 Task: Look for products in the category "Amino Acids" from Irwin Naturals only.
Action: Mouse moved to (331, 140)
Screenshot: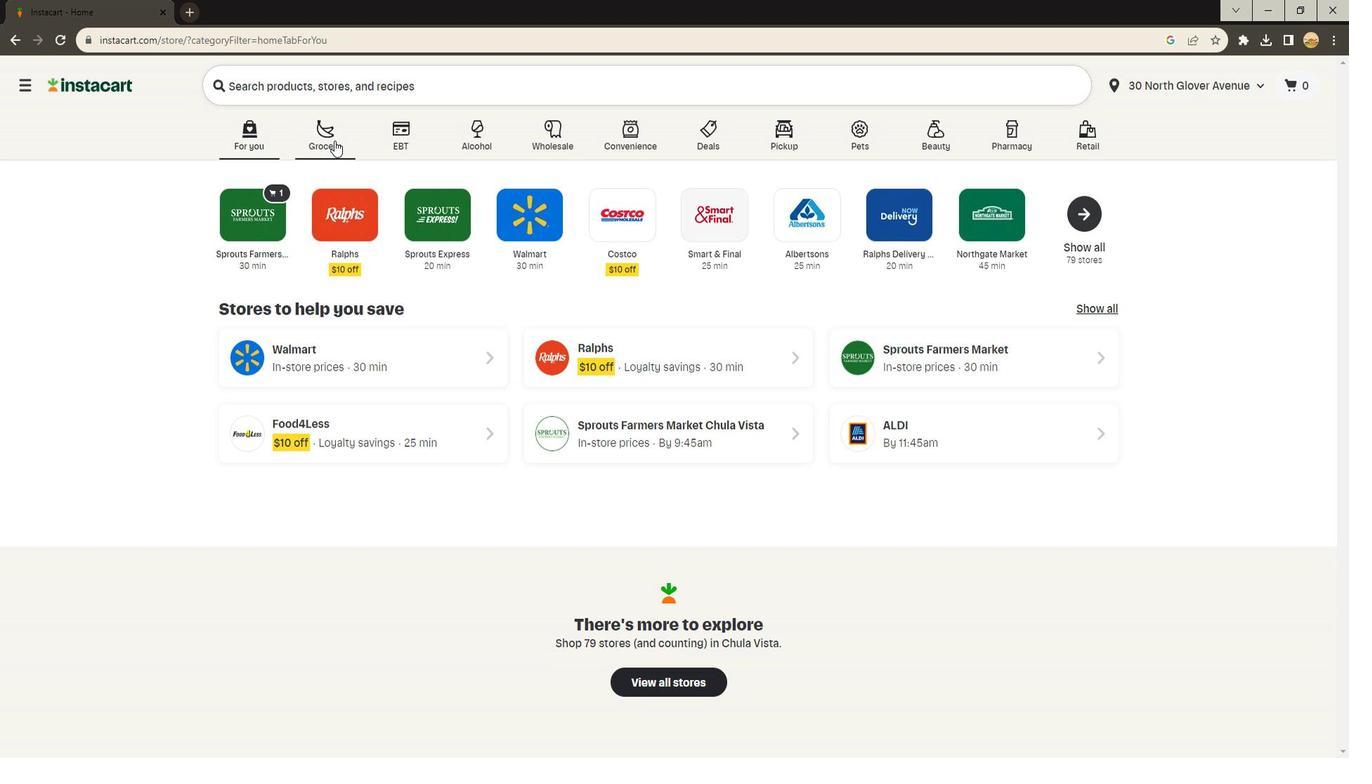 
Action: Mouse pressed left at (331, 140)
Screenshot: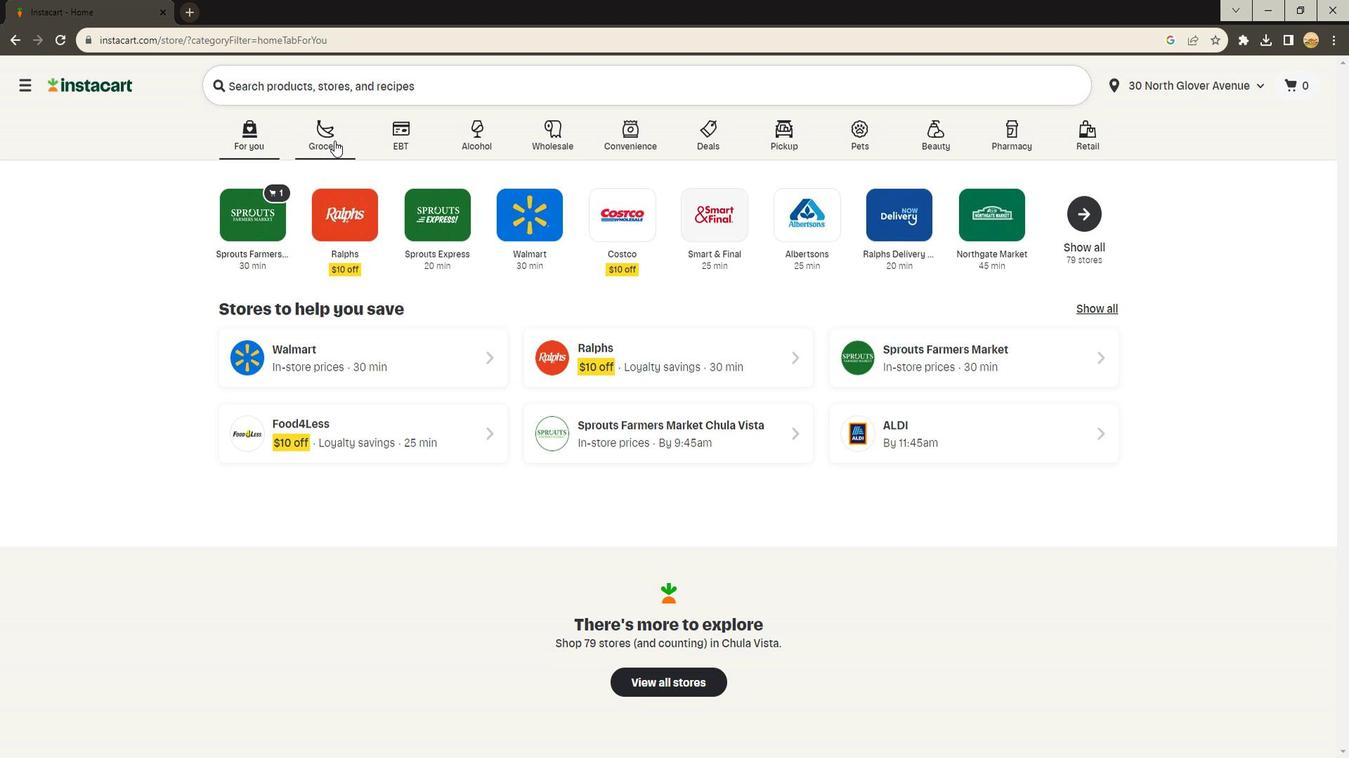 
Action: Mouse moved to (342, 382)
Screenshot: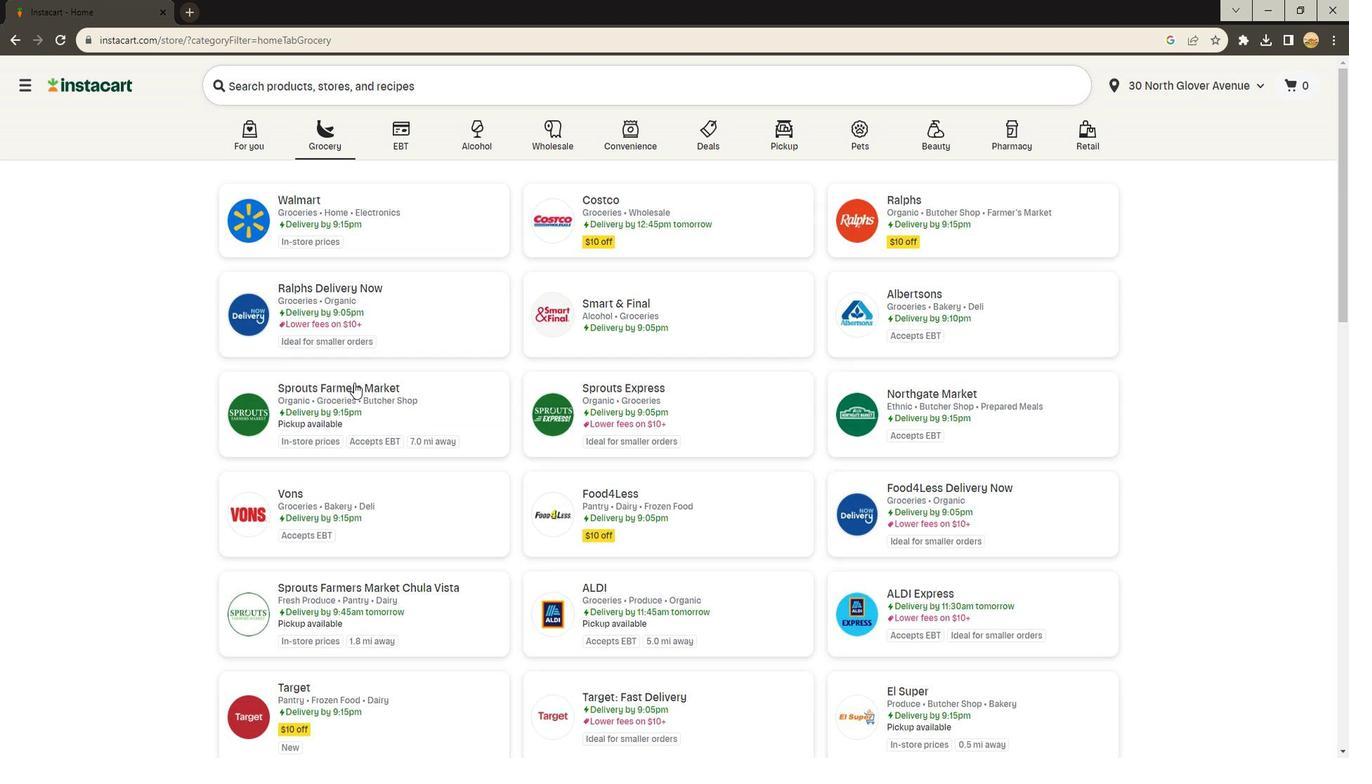 
Action: Mouse pressed left at (342, 382)
Screenshot: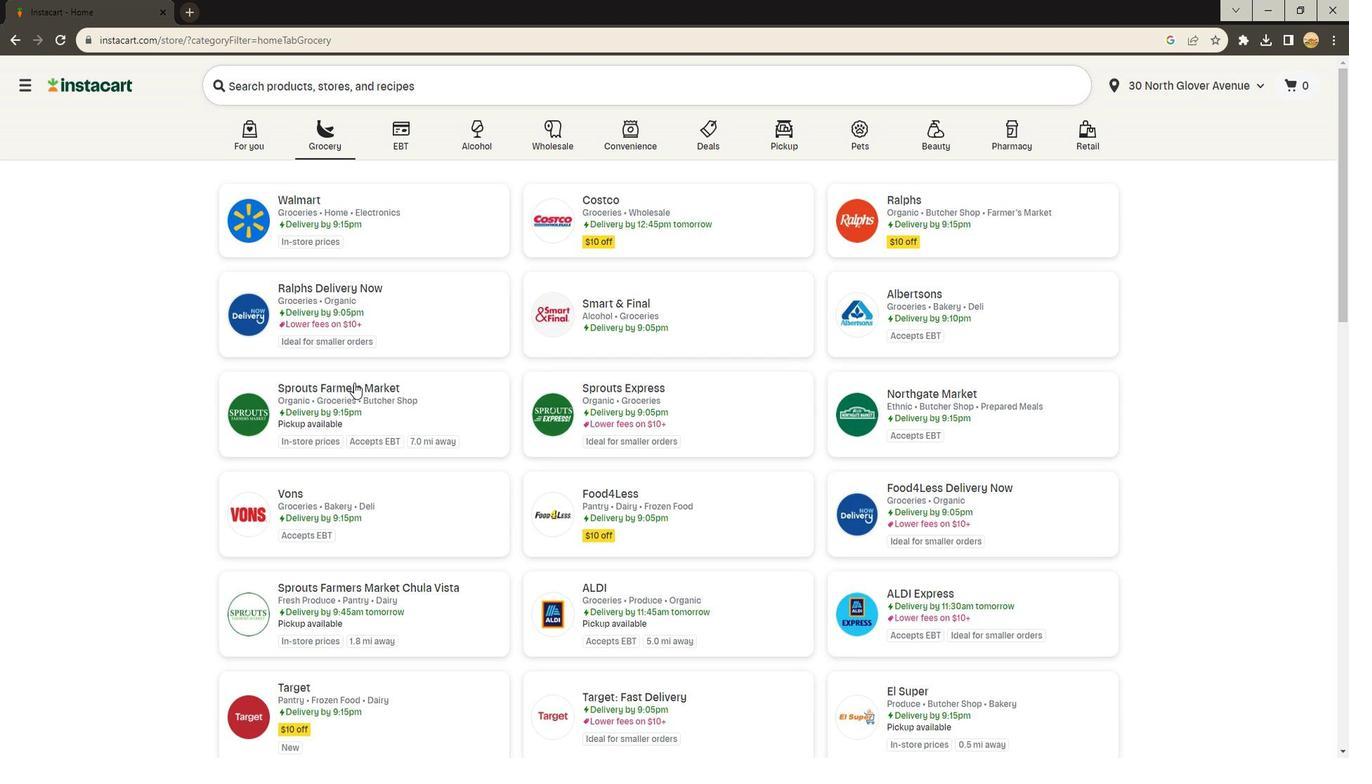 
Action: Mouse moved to (219, 397)
Screenshot: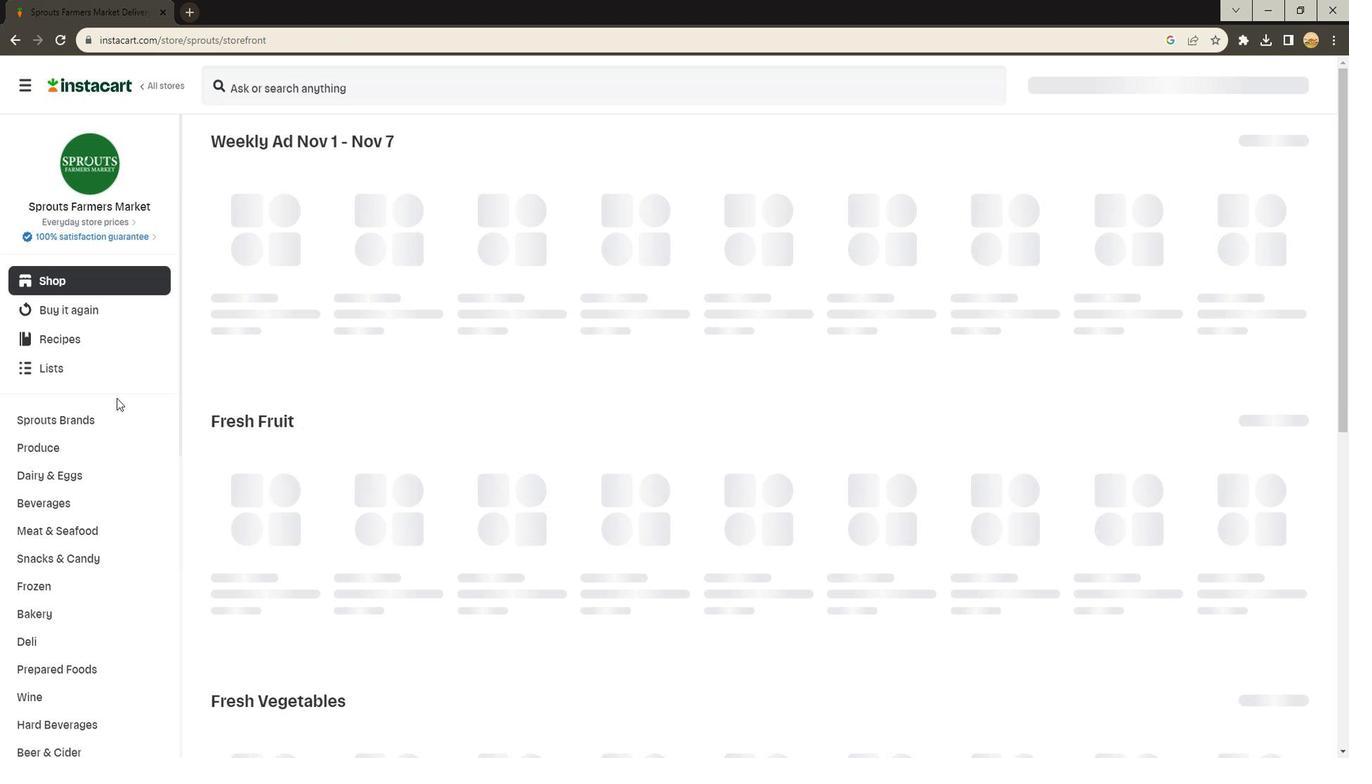 
Action: Mouse scrolled (219, 397) with delta (0, 0)
Screenshot: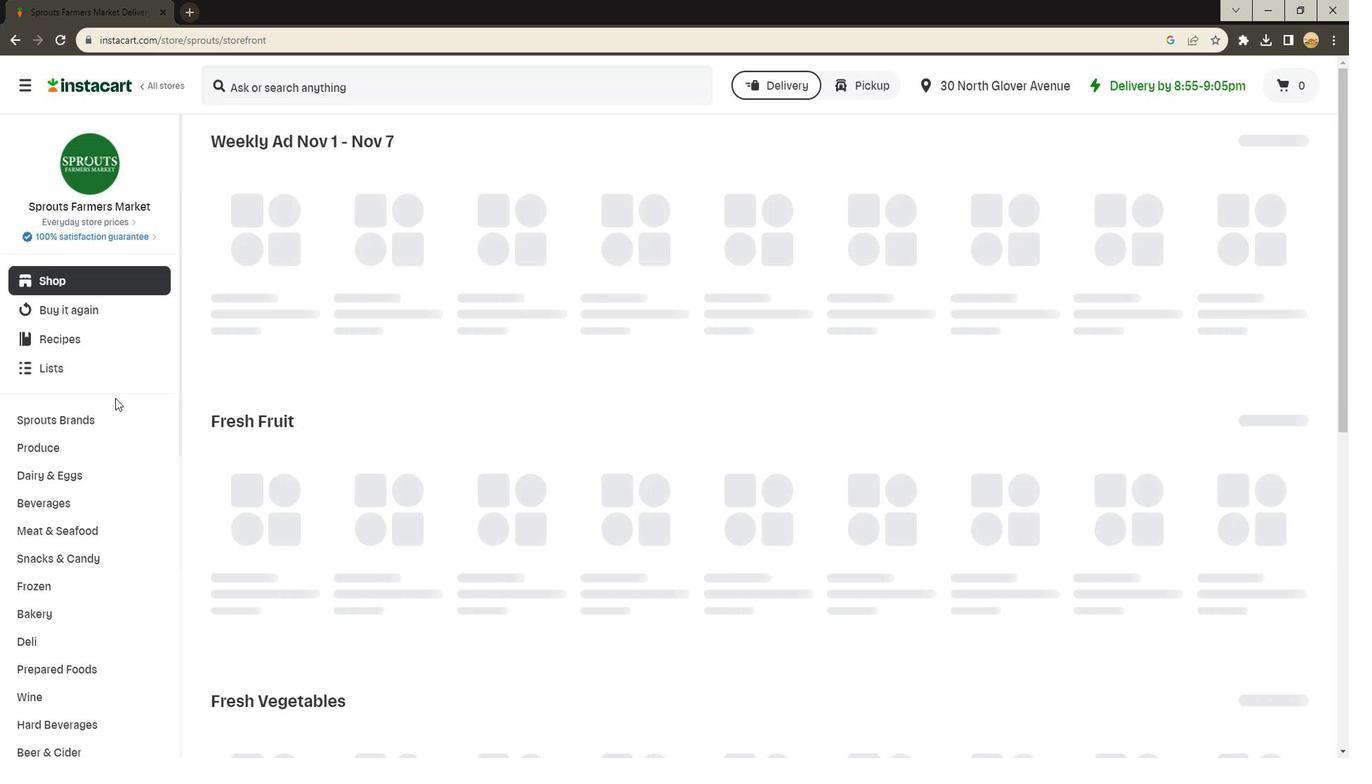 
Action: Mouse scrolled (219, 397) with delta (0, 0)
Screenshot: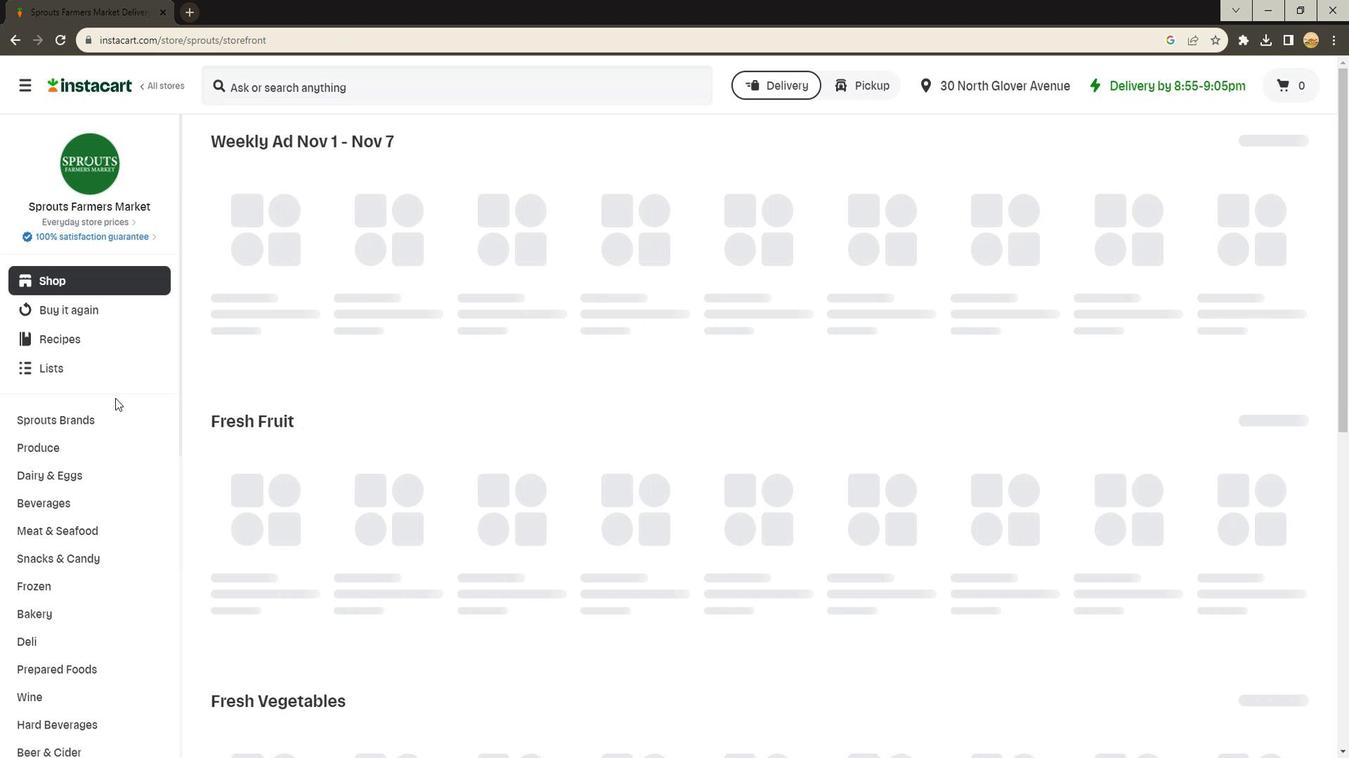 
Action: Mouse scrolled (219, 397) with delta (0, 0)
Screenshot: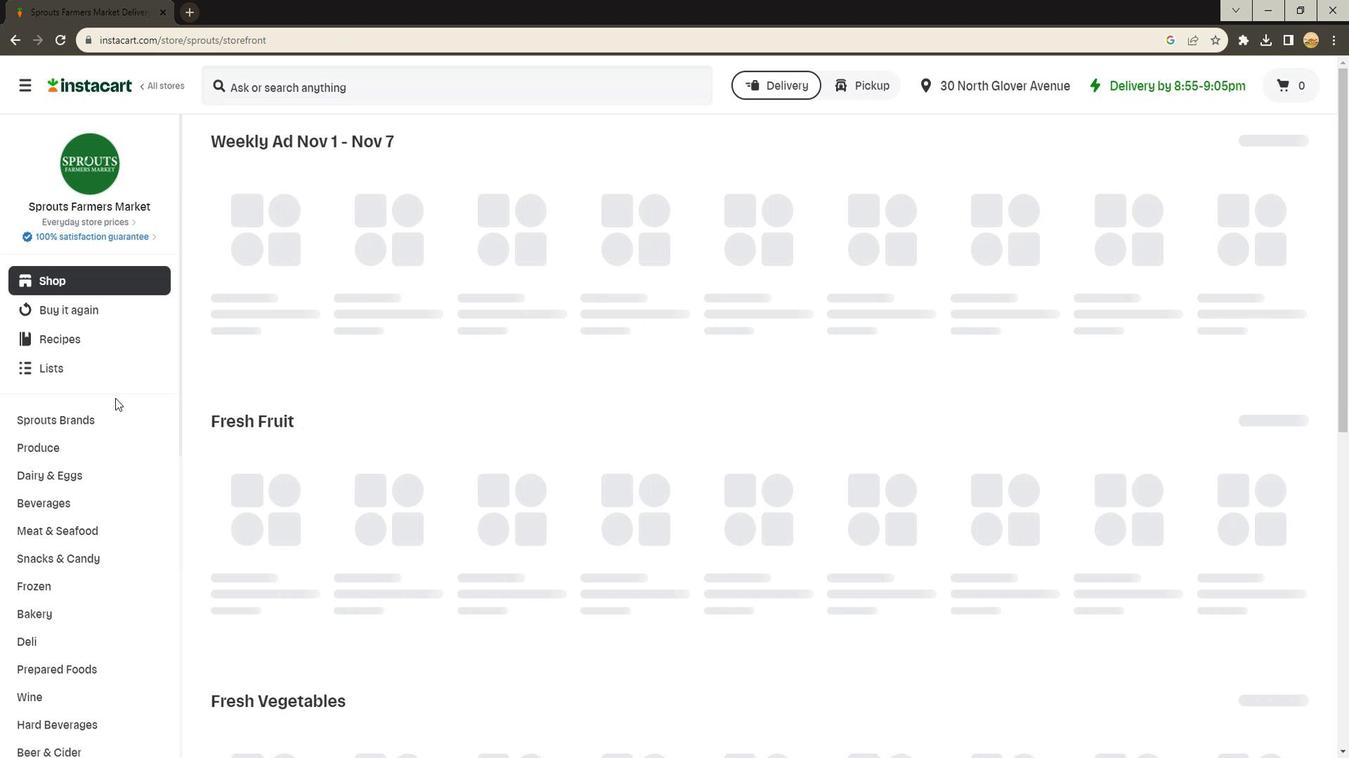 
Action: Mouse scrolled (219, 397) with delta (0, 0)
Screenshot: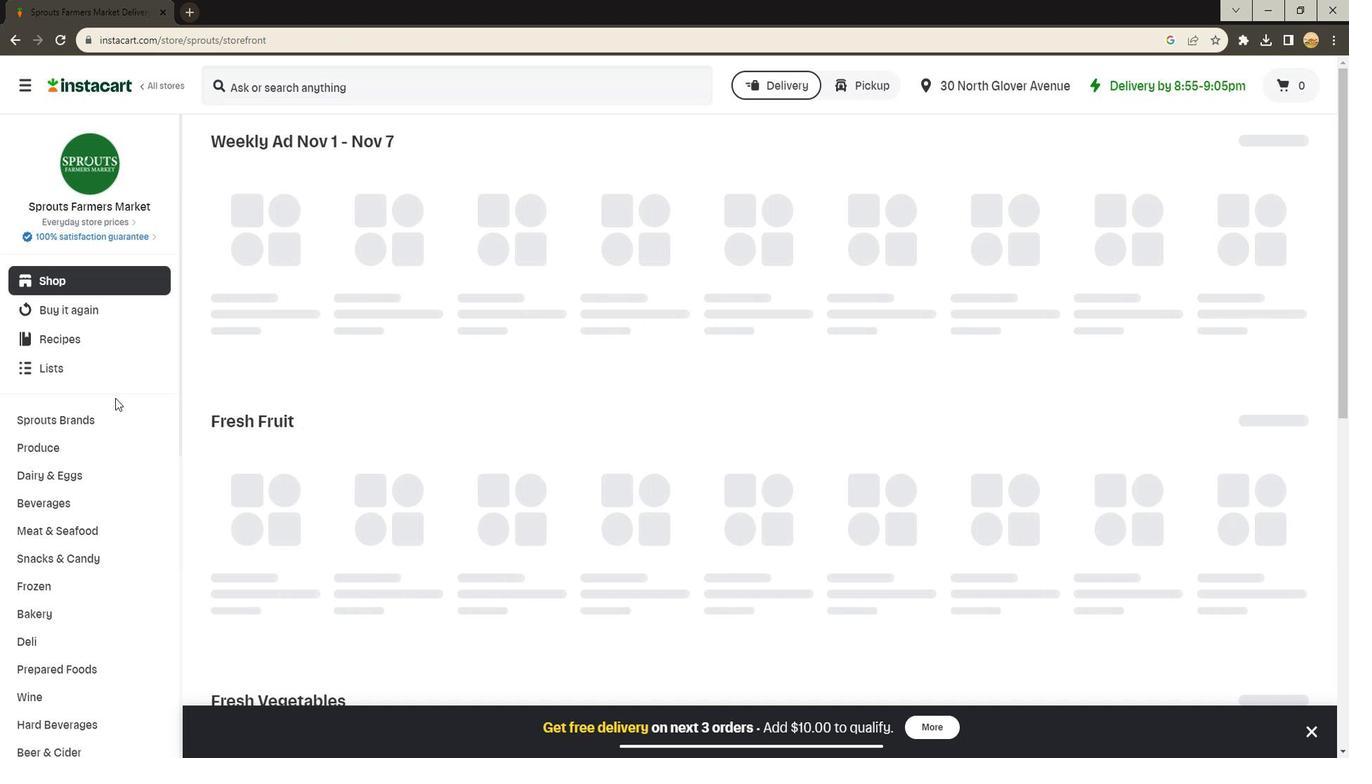 
Action: Mouse scrolled (219, 398) with delta (0, 0)
Screenshot: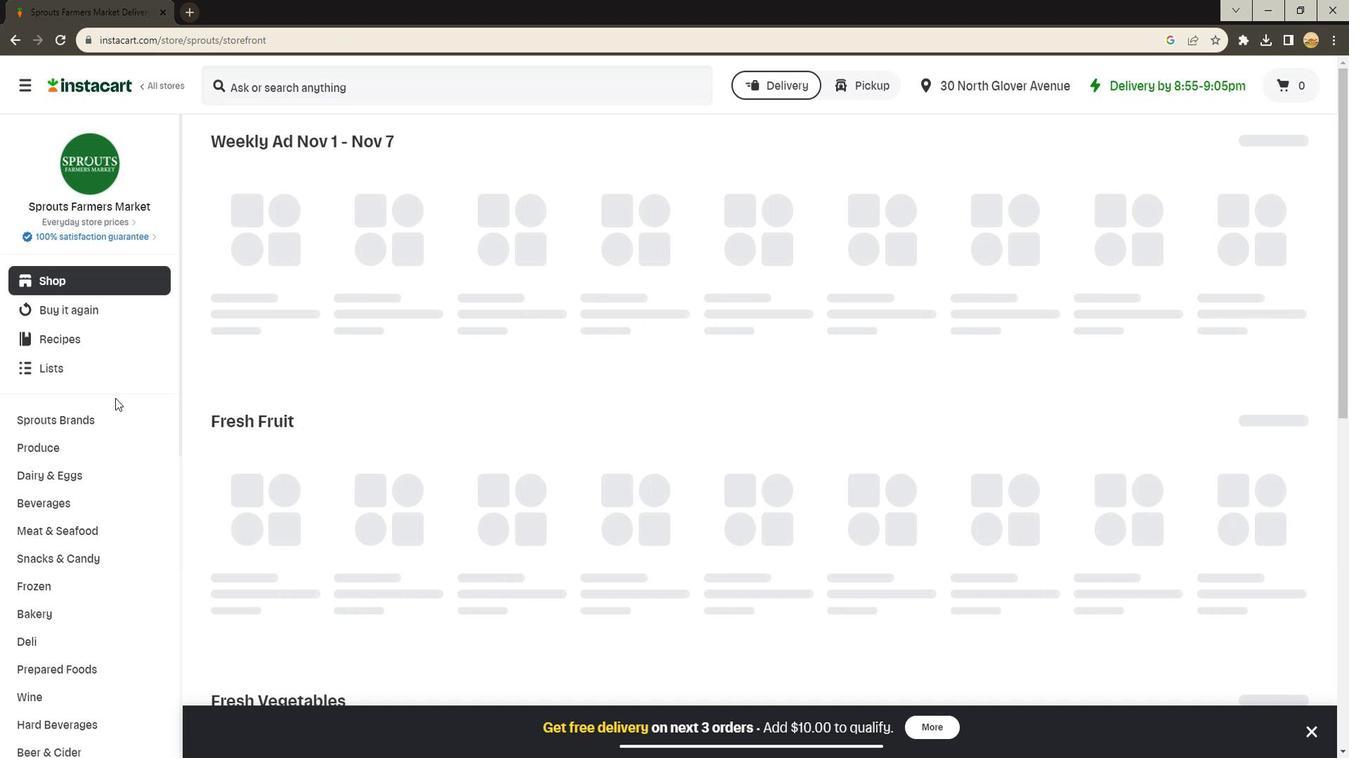 
Action: Mouse scrolled (219, 397) with delta (0, 0)
Screenshot: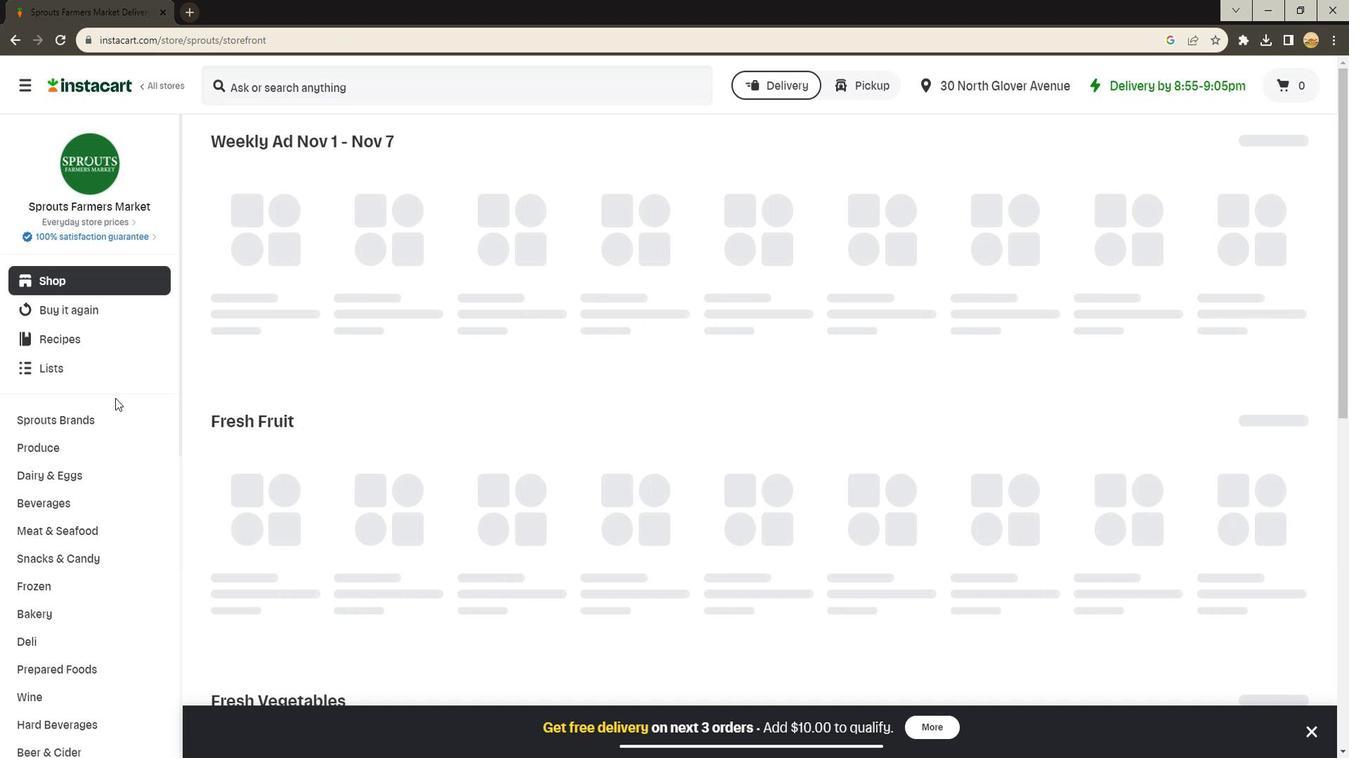 
Action: Mouse scrolled (219, 397) with delta (0, 0)
Screenshot: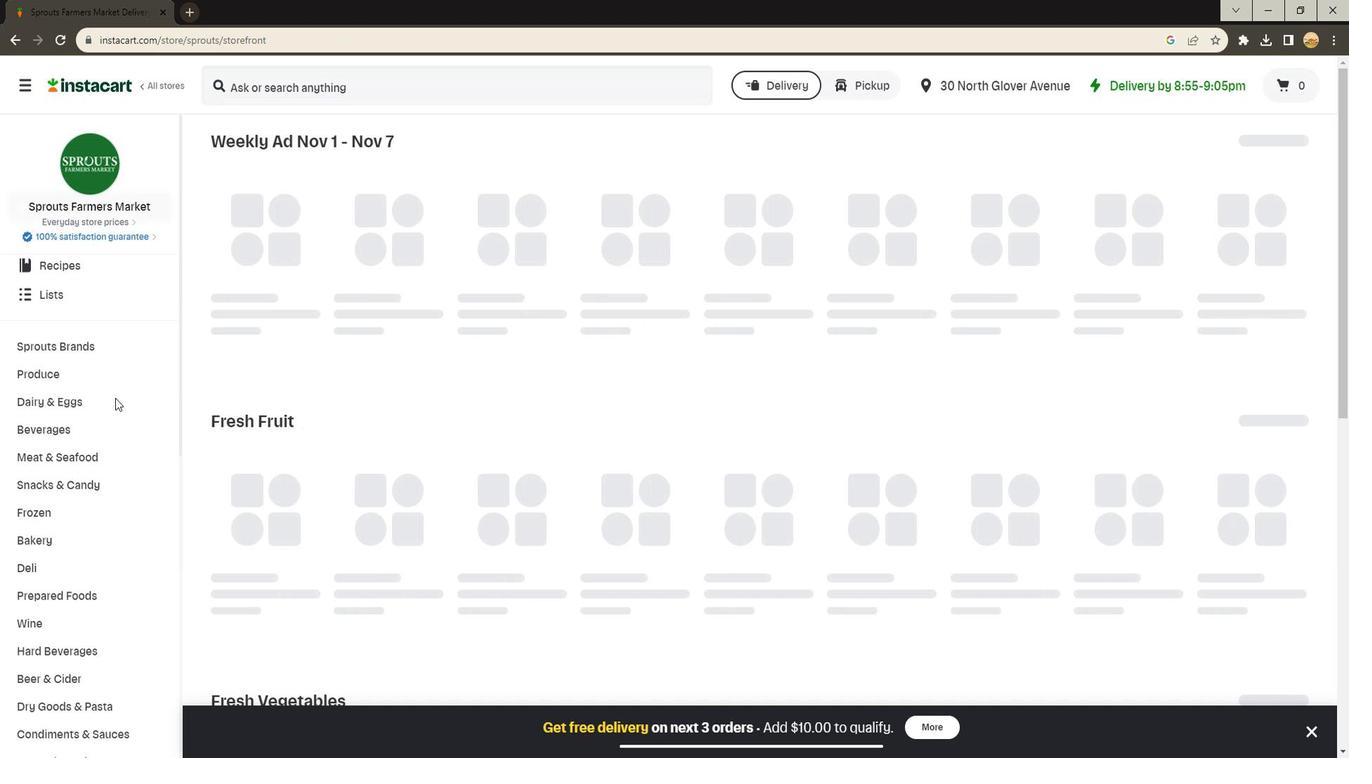 
Action: Mouse scrolled (219, 397) with delta (0, 0)
Screenshot: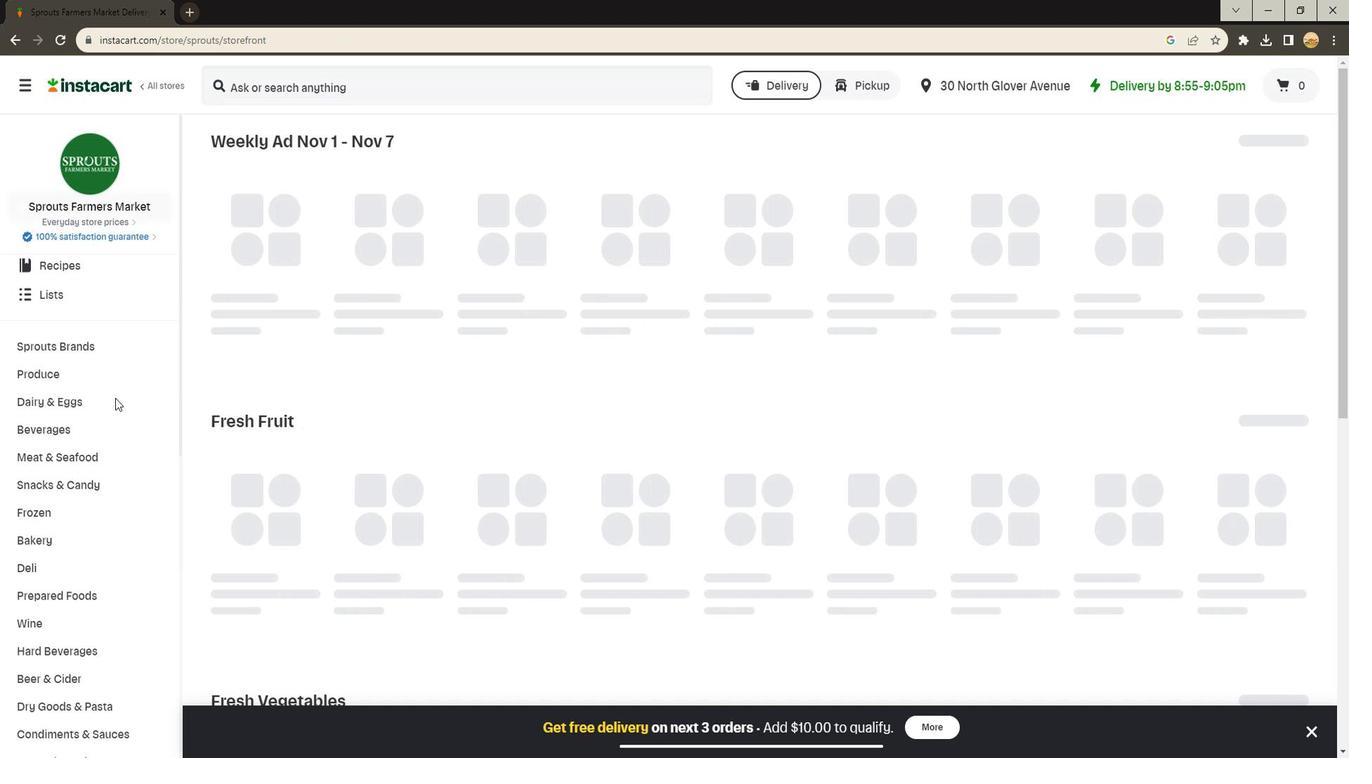 
Action: Mouse scrolled (219, 397) with delta (0, 0)
Screenshot: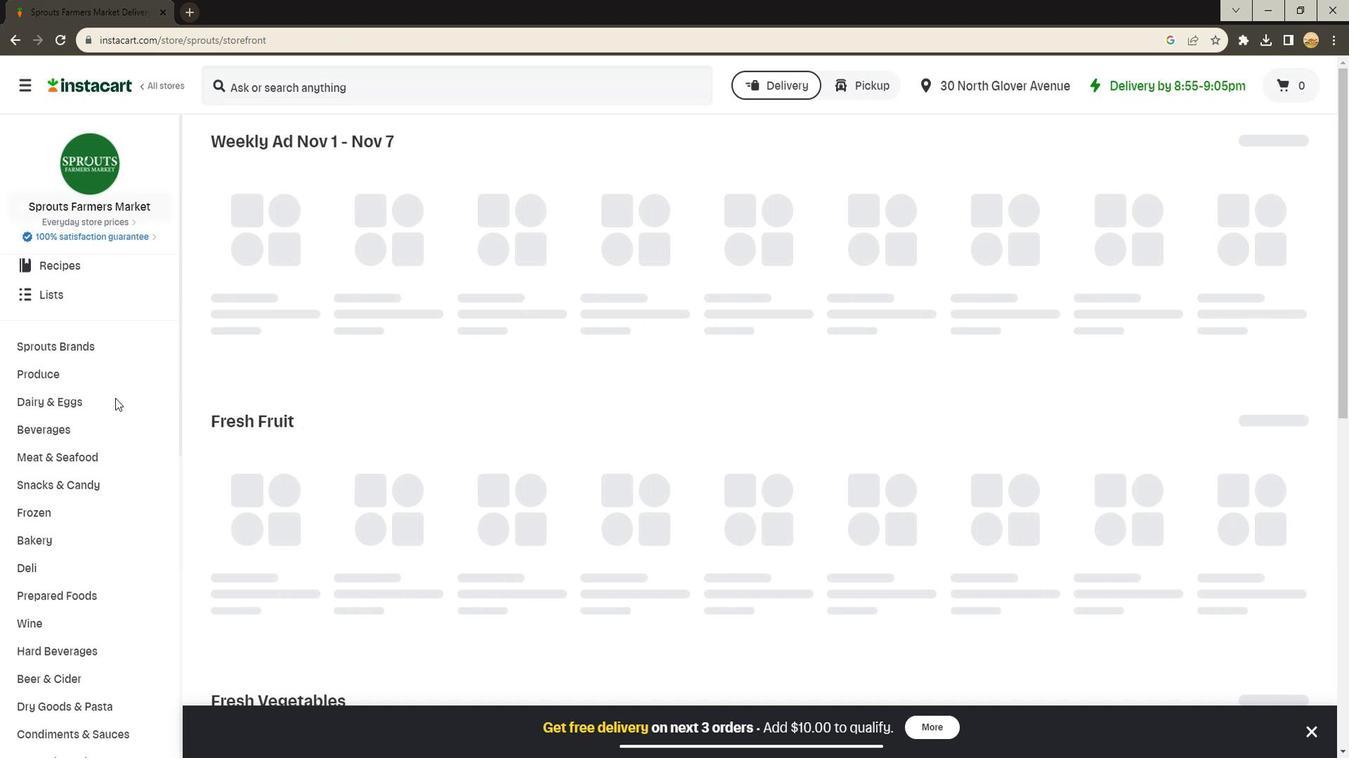 
Action: Mouse moved to (198, 464)
Screenshot: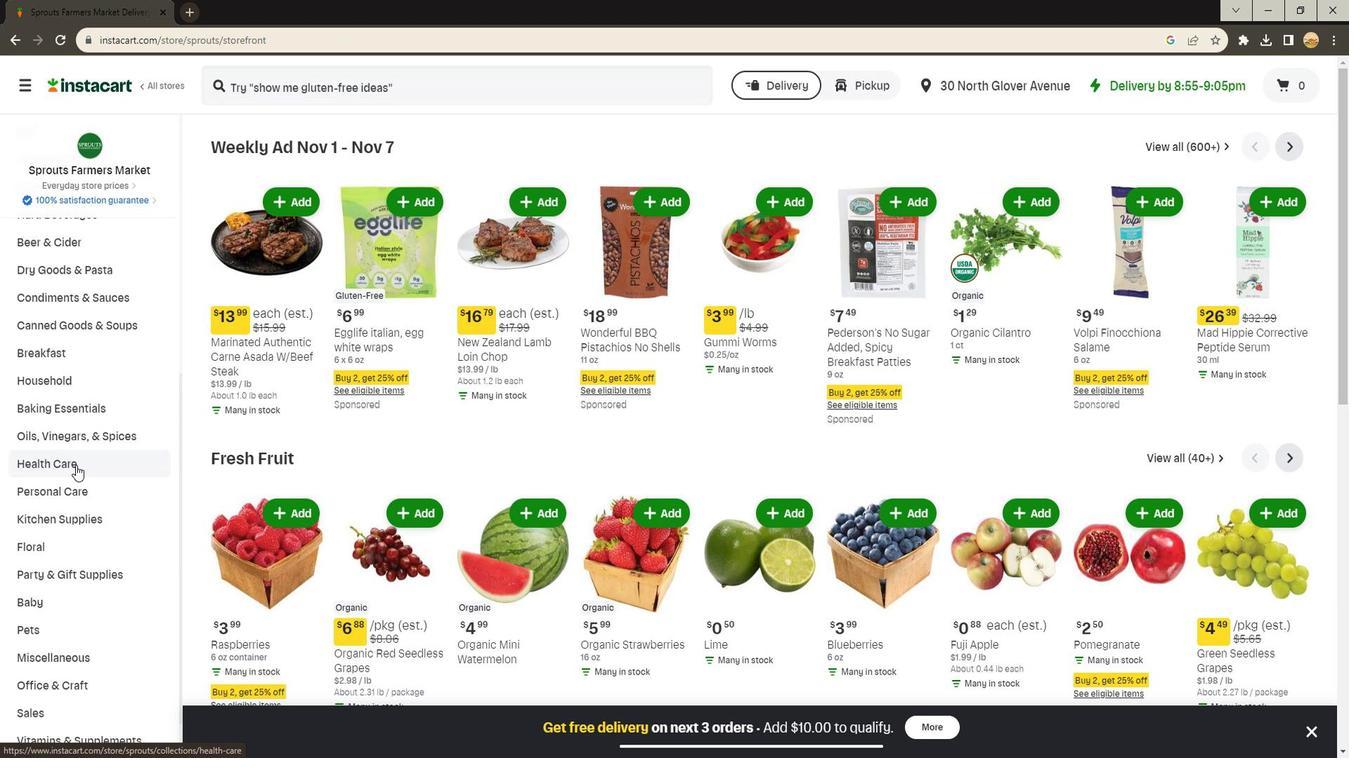 
Action: Mouse pressed left at (198, 464)
Screenshot: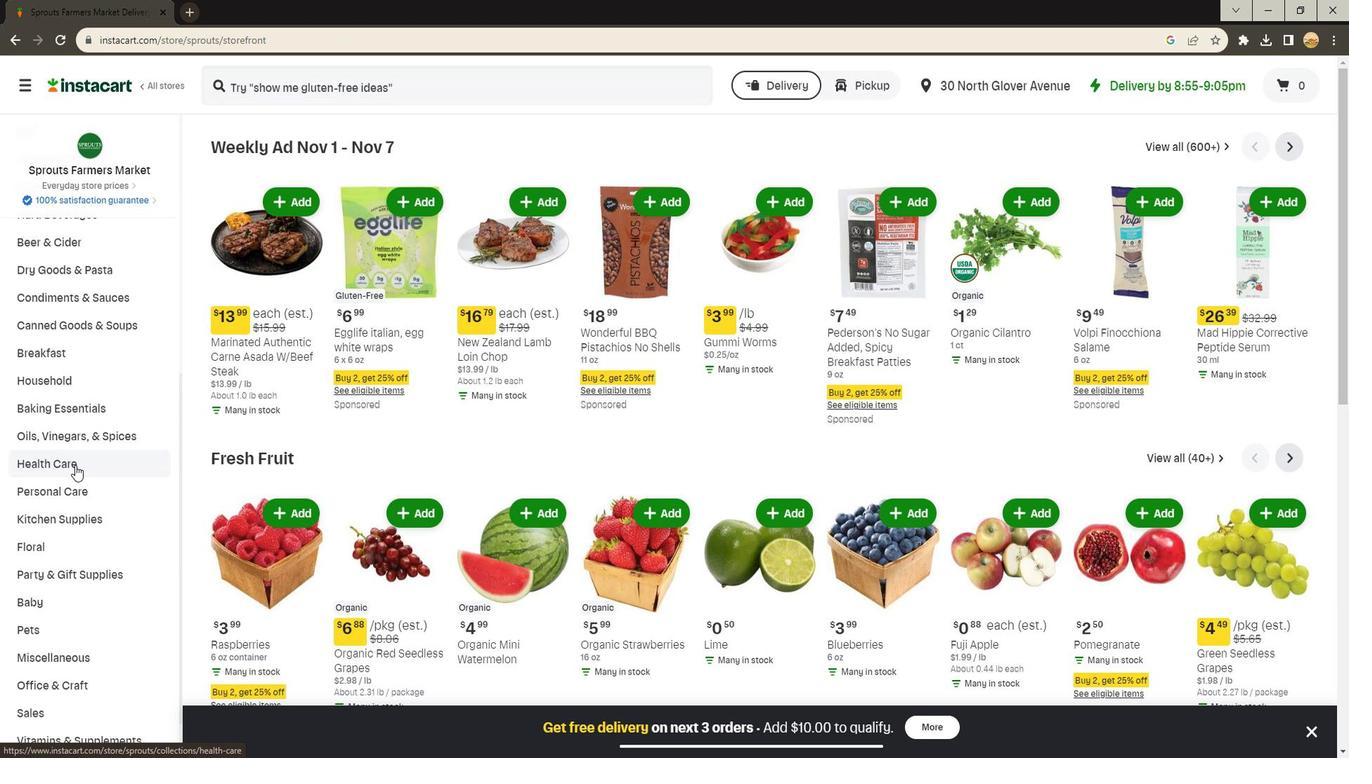 
Action: Mouse moved to (422, 176)
Screenshot: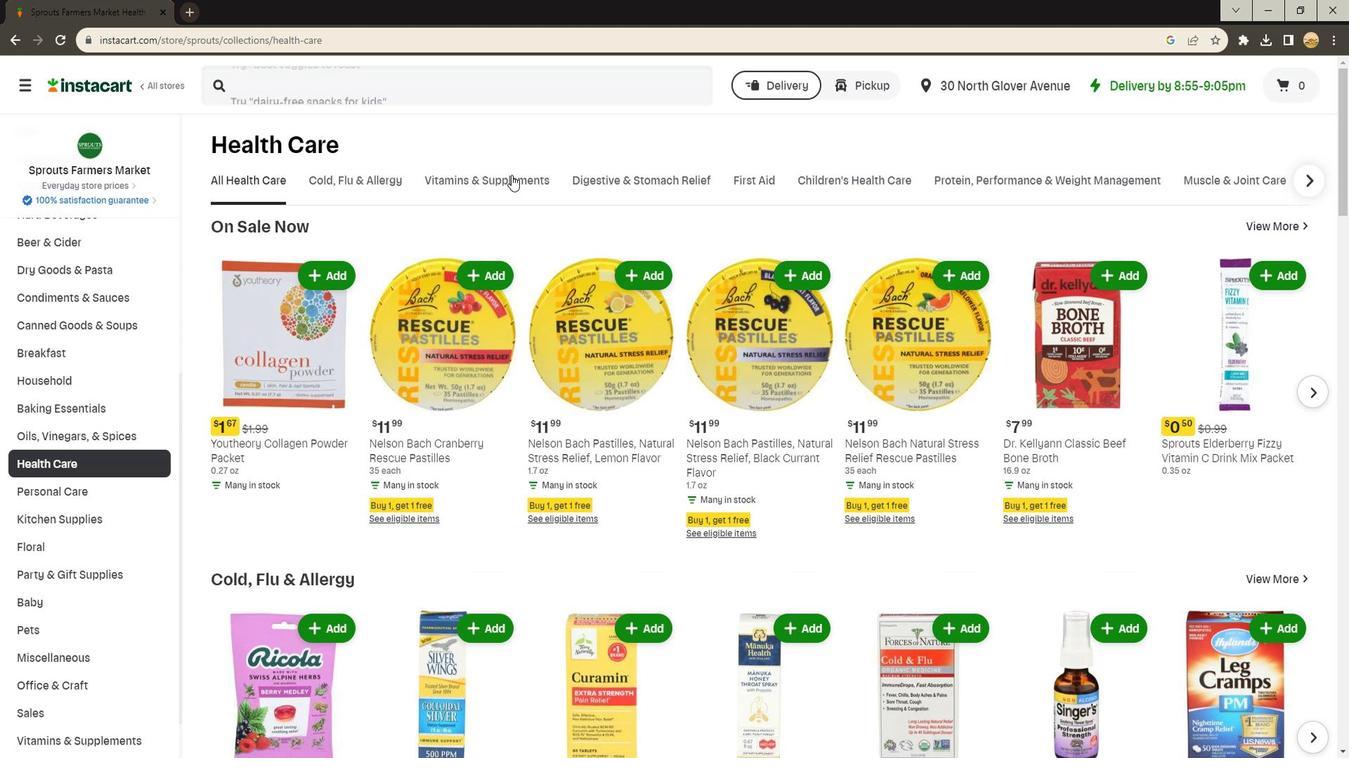 
Action: Mouse pressed left at (422, 176)
Screenshot: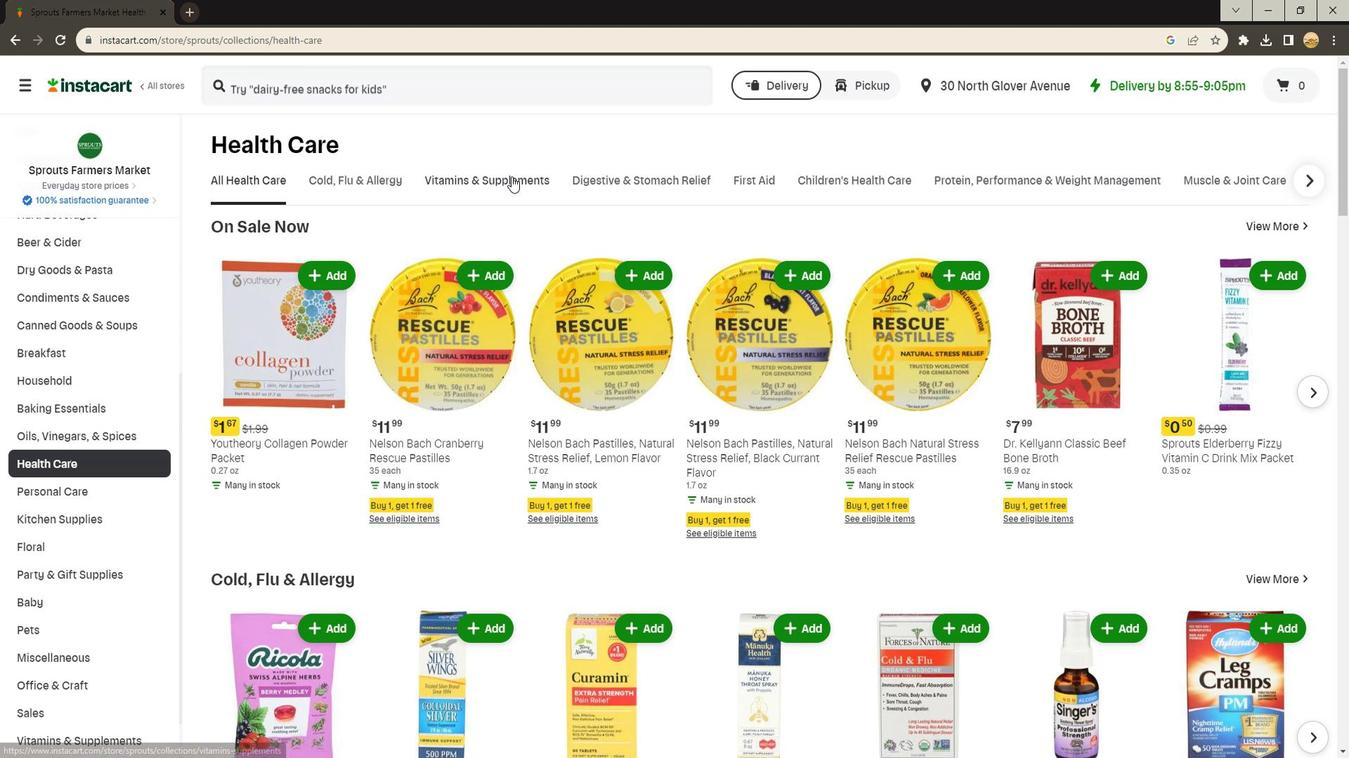
Action: Mouse moved to (837, 238)
Screenshot: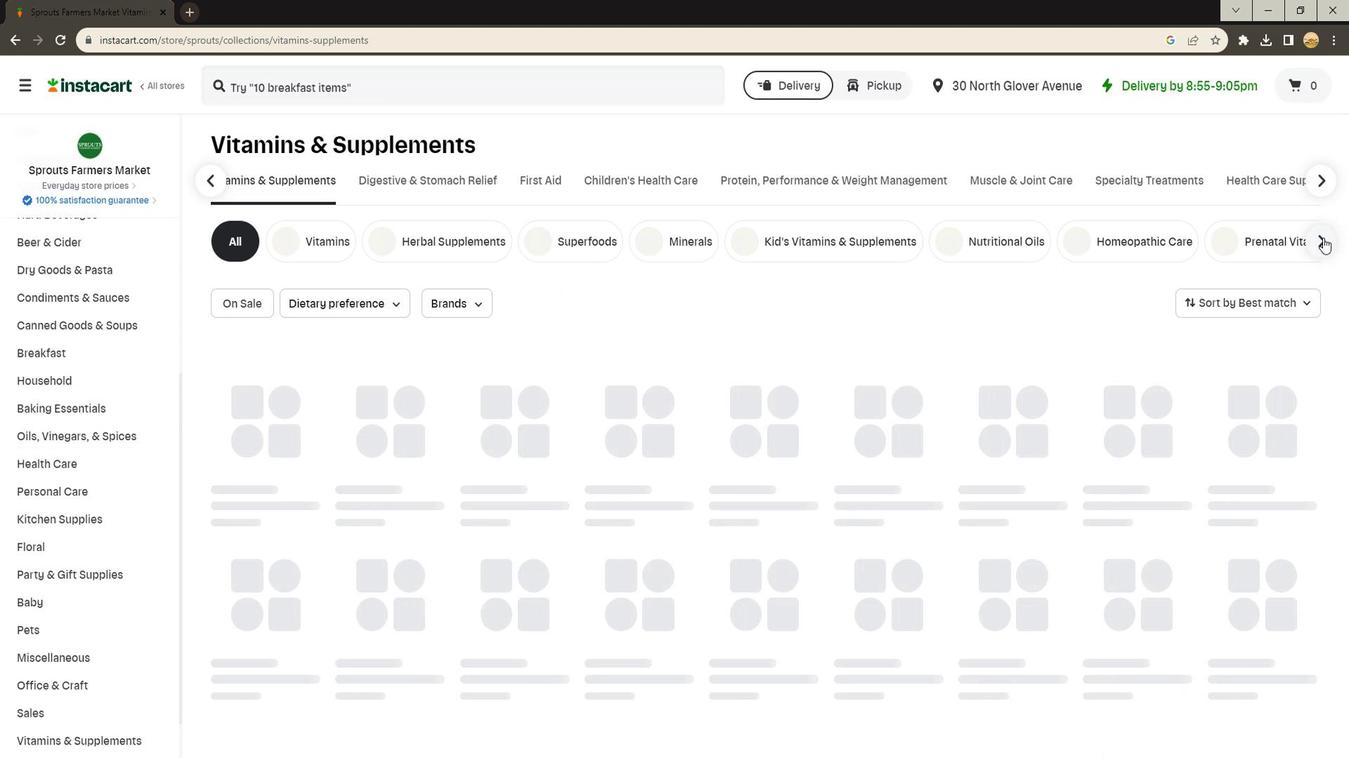 
Action: Mouse pressed left at (837, 238)
Screenshot: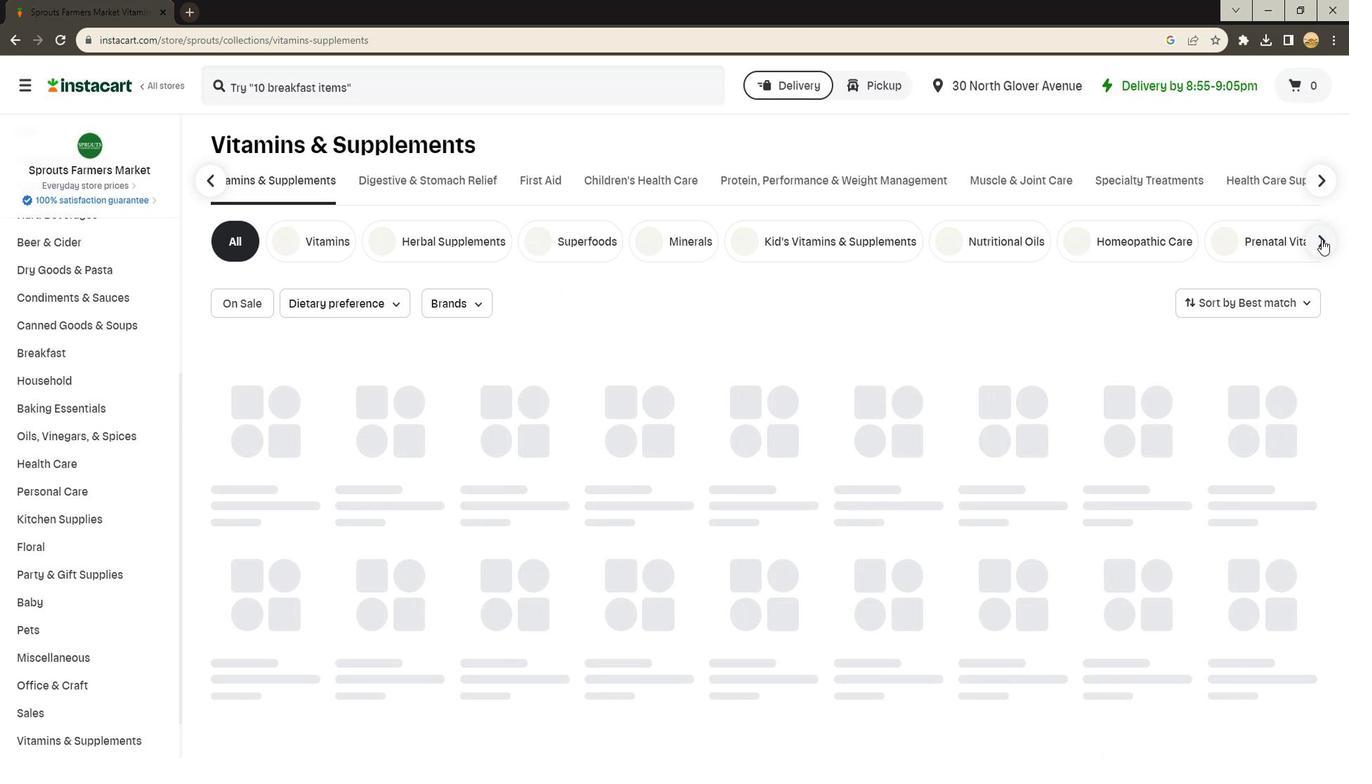
Action: Mouse moved to (596, 235)
Screenshot: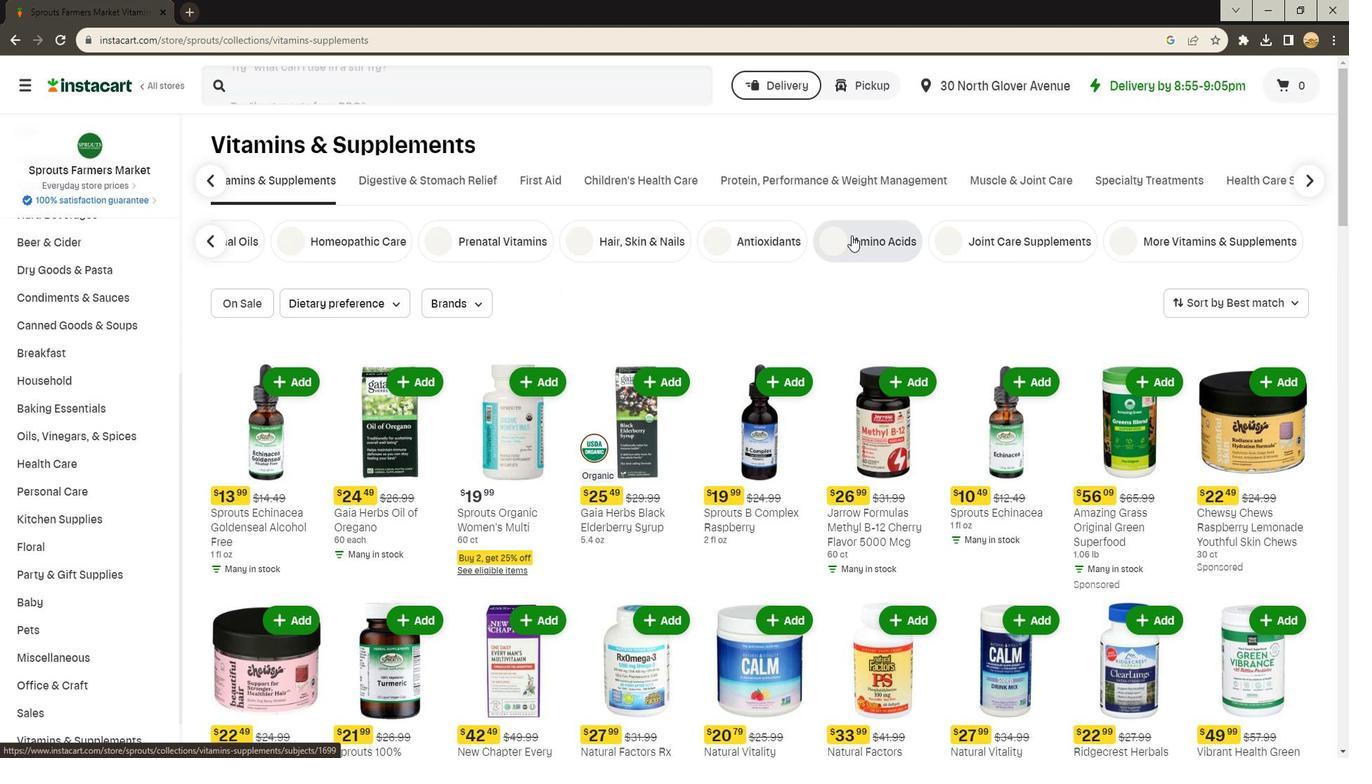 
Action: Mouse pressed left at (596, 235)
Screenshot: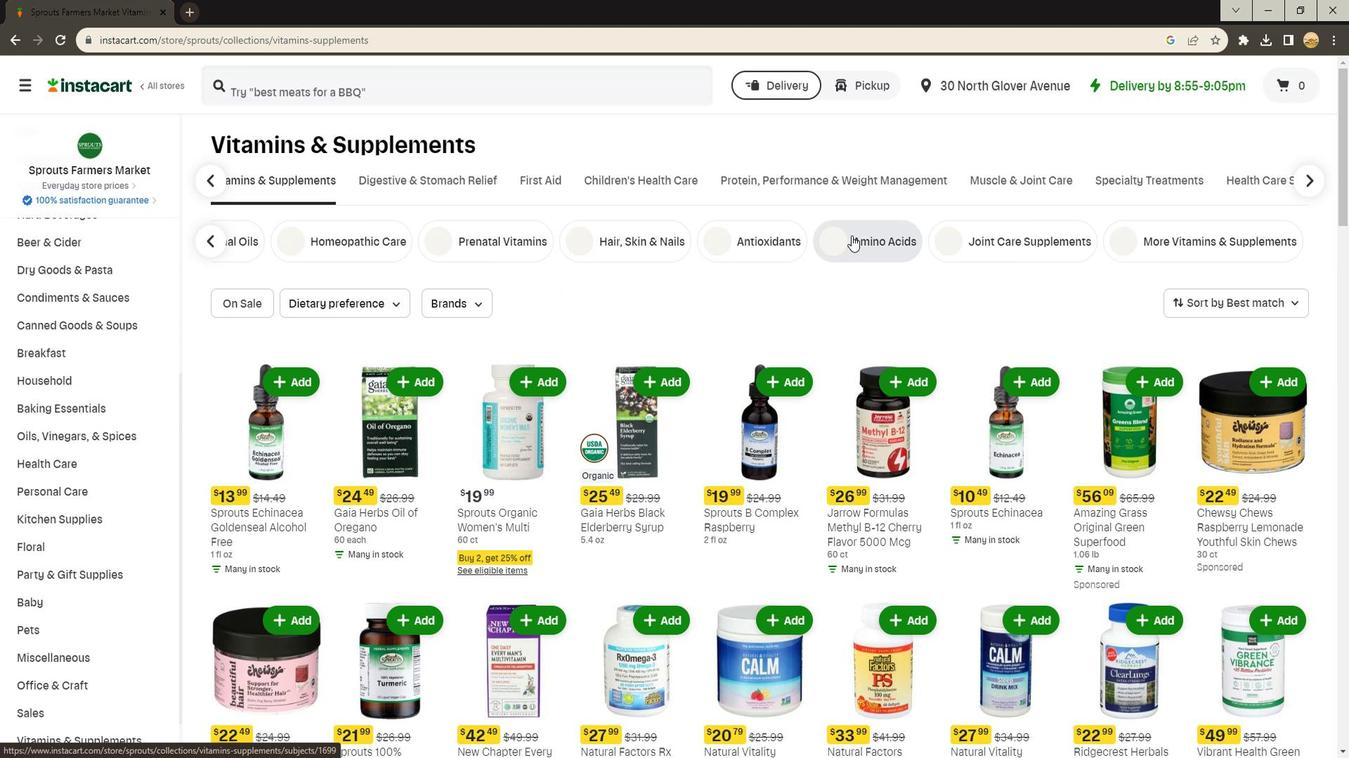 
Action: Mouse moved to (333, 303)
Screenshot: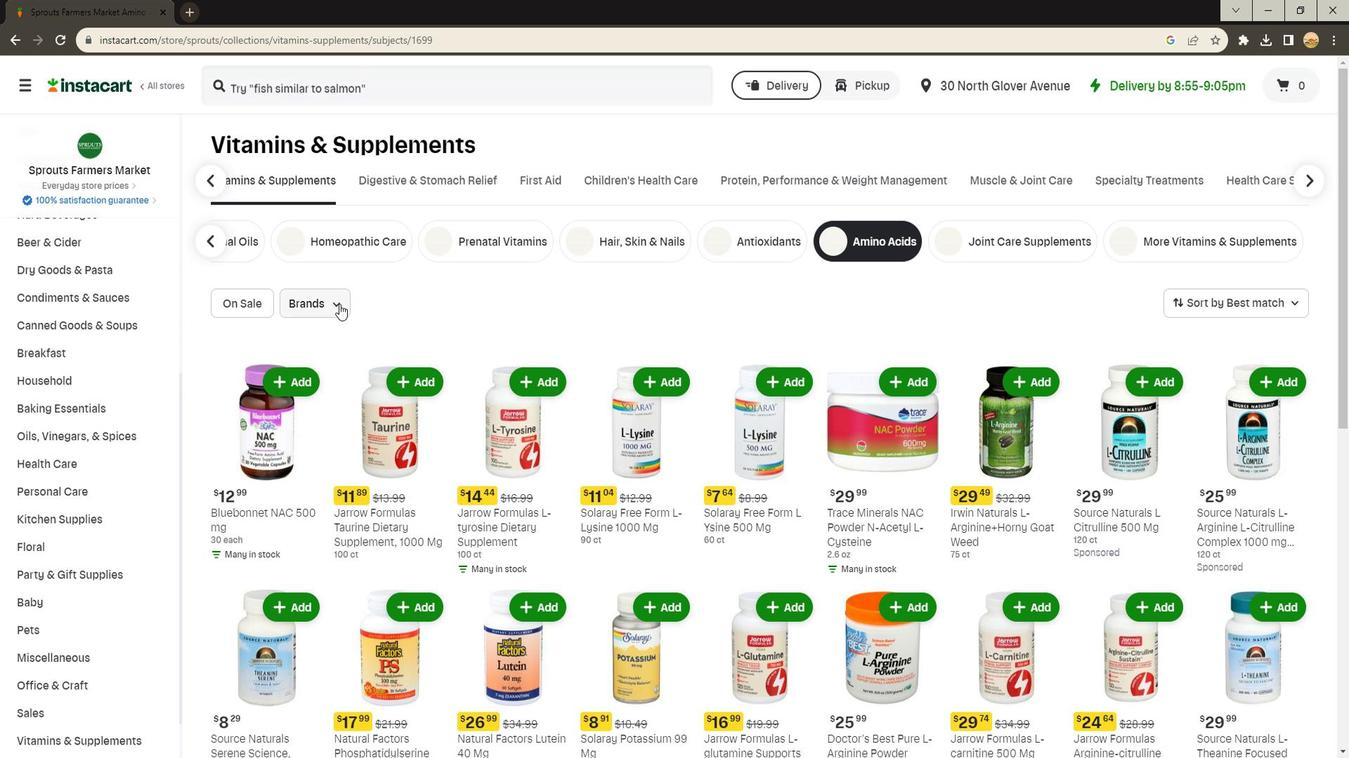 
Action: Mouse pressed left at (333, 303)
Screenshot: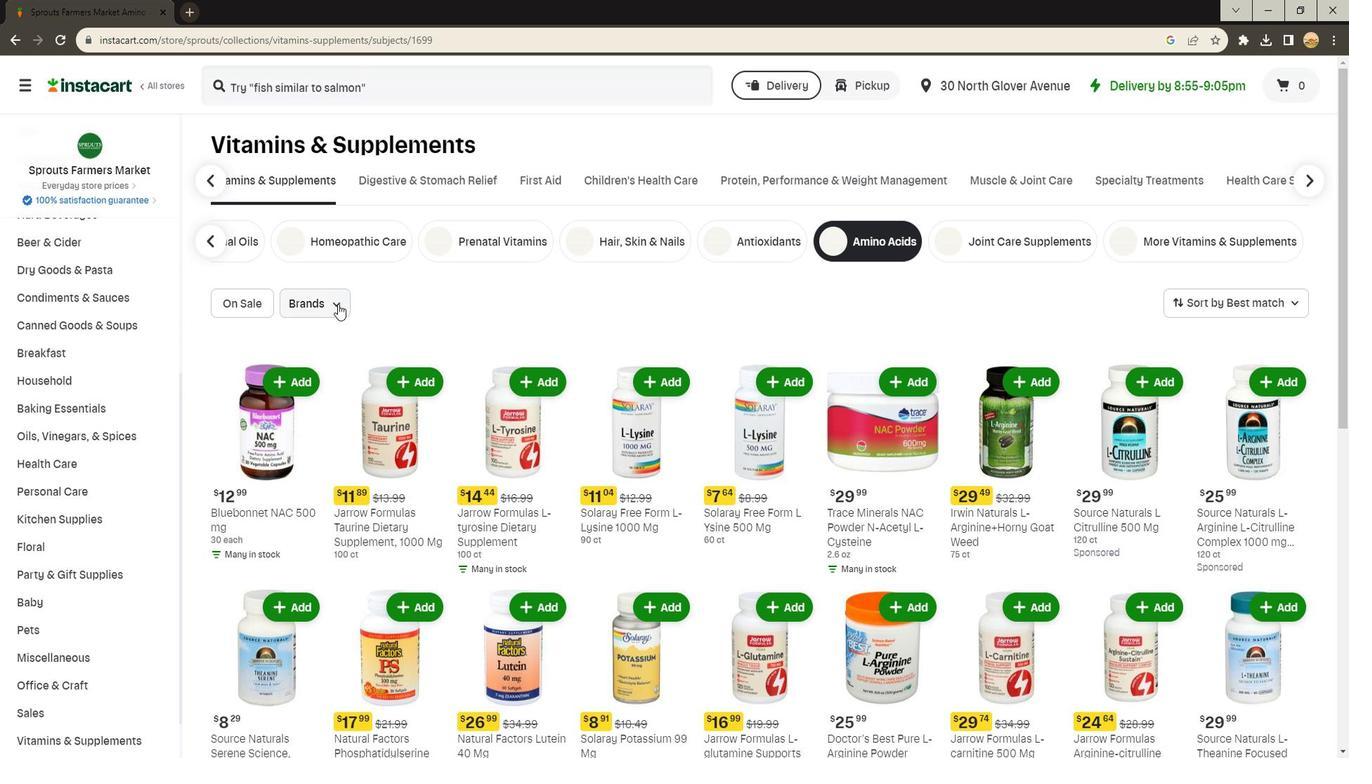 
Action: Mouse moved to (327, 441)
Screenshot: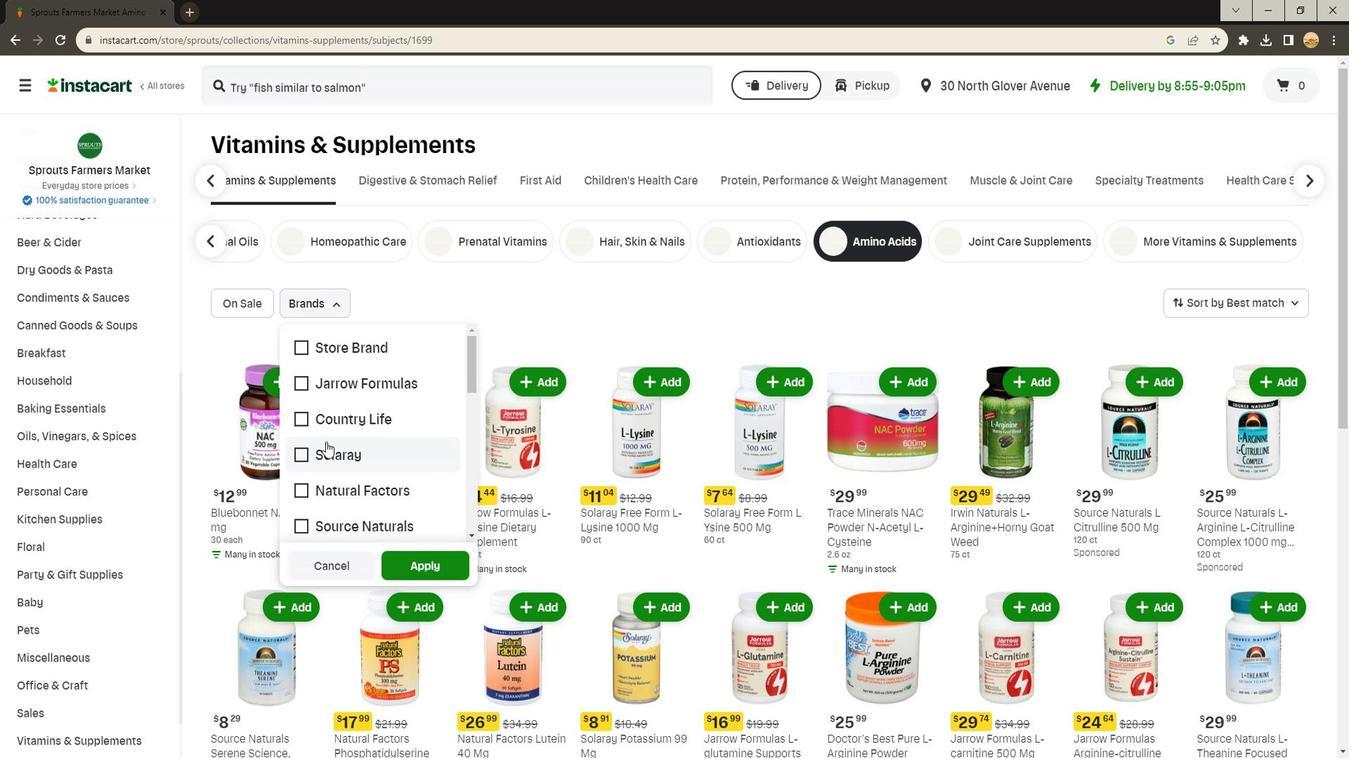 
Action: Mouse scrolled (327, 441) with delta (0, 0)
Screenshot: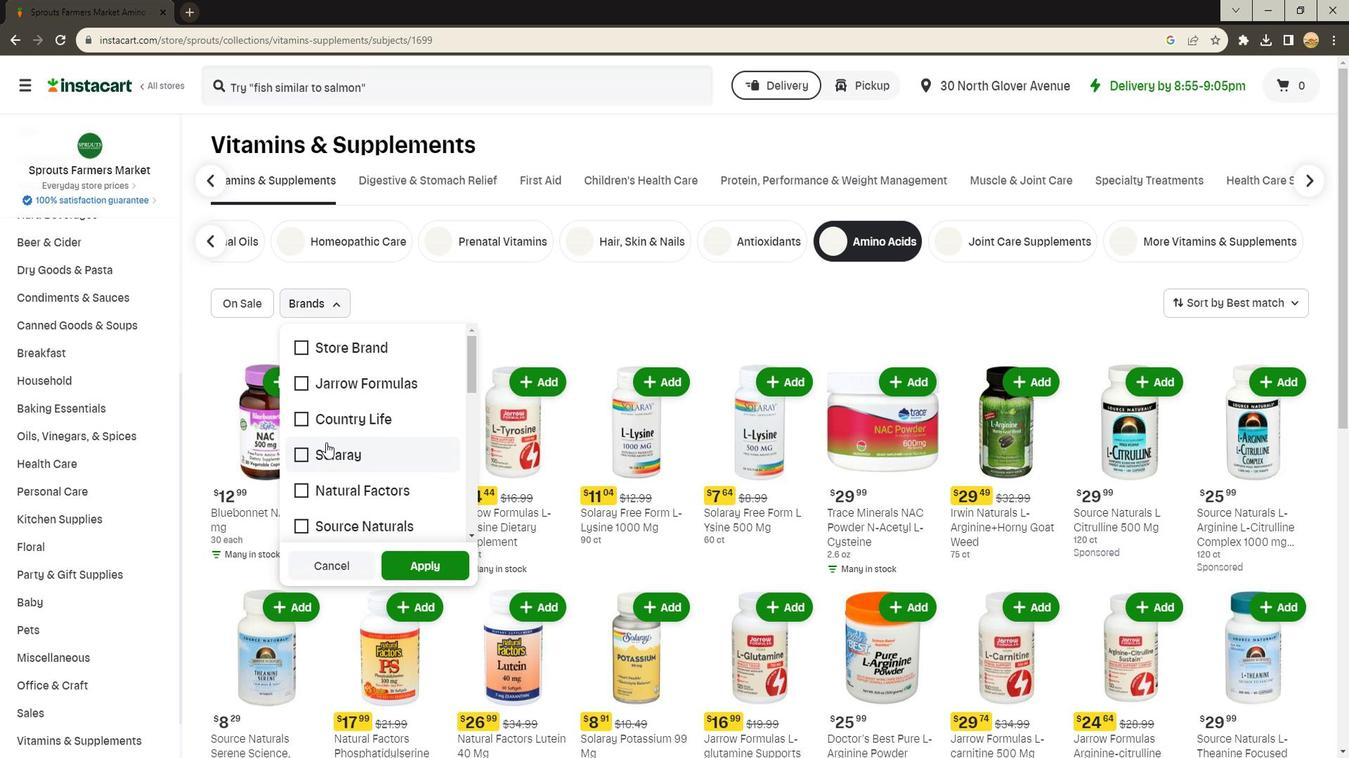 
Action: Mouse scrolled (327, 441) with delta (0, 0)
Screenshot: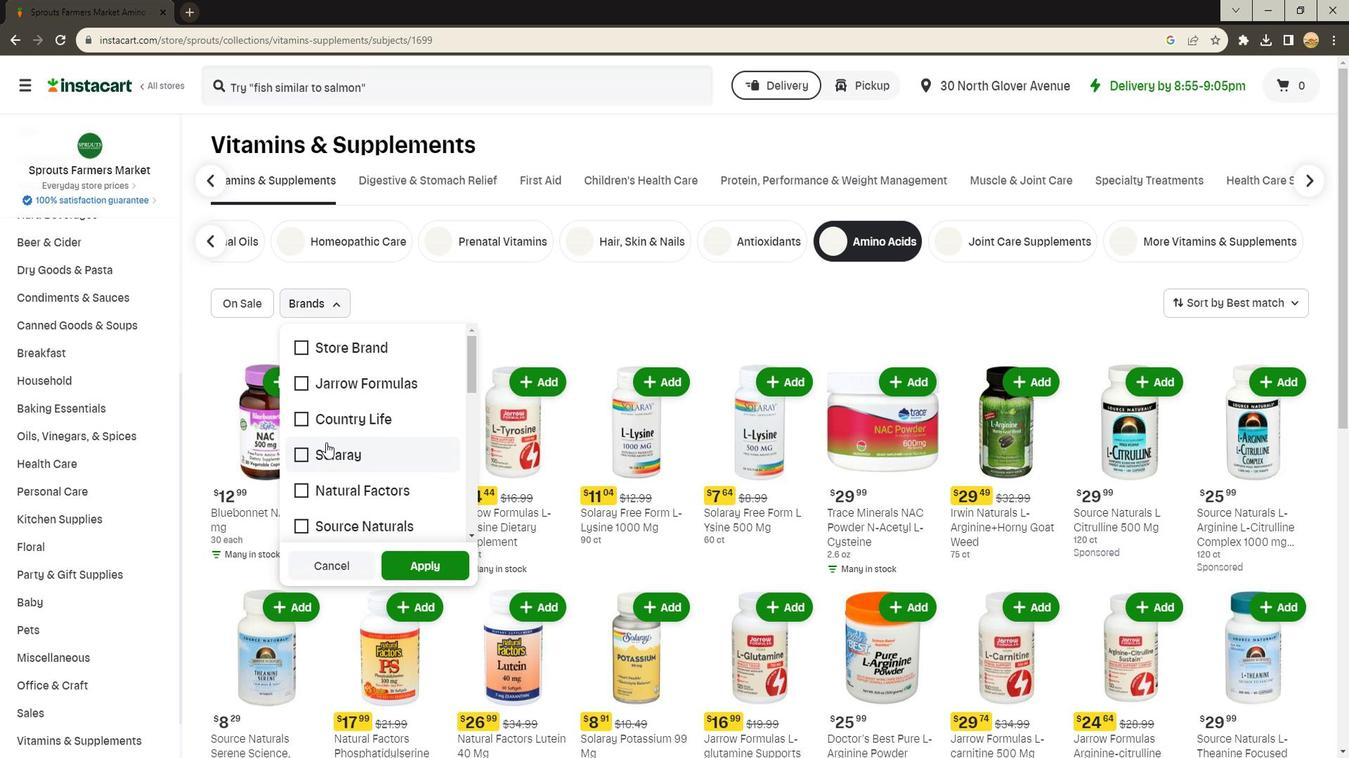 
Action: Mouse scrolled (327, 441) with delta (0, 0)
Screenshot: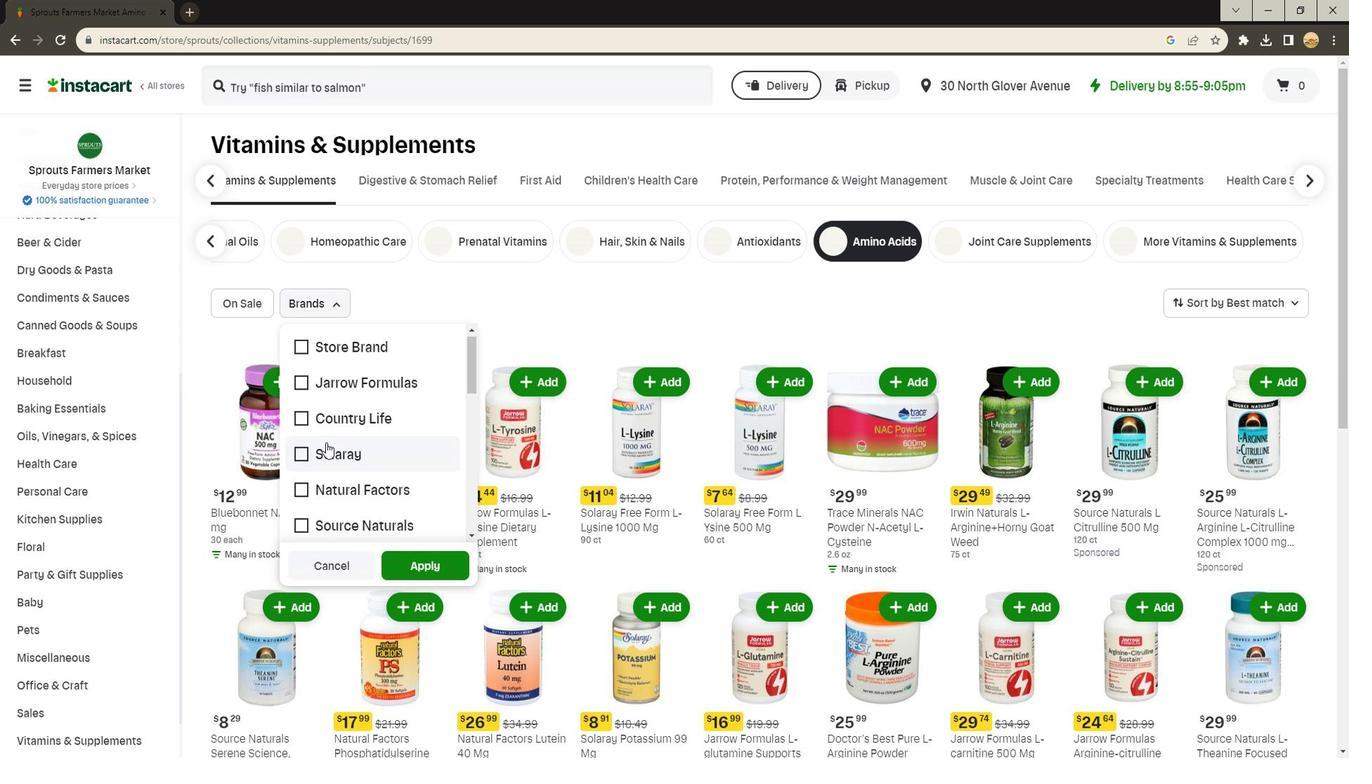 
Action: Mouse scrolled (327, 441) with delta (0, 0)
Screenshot: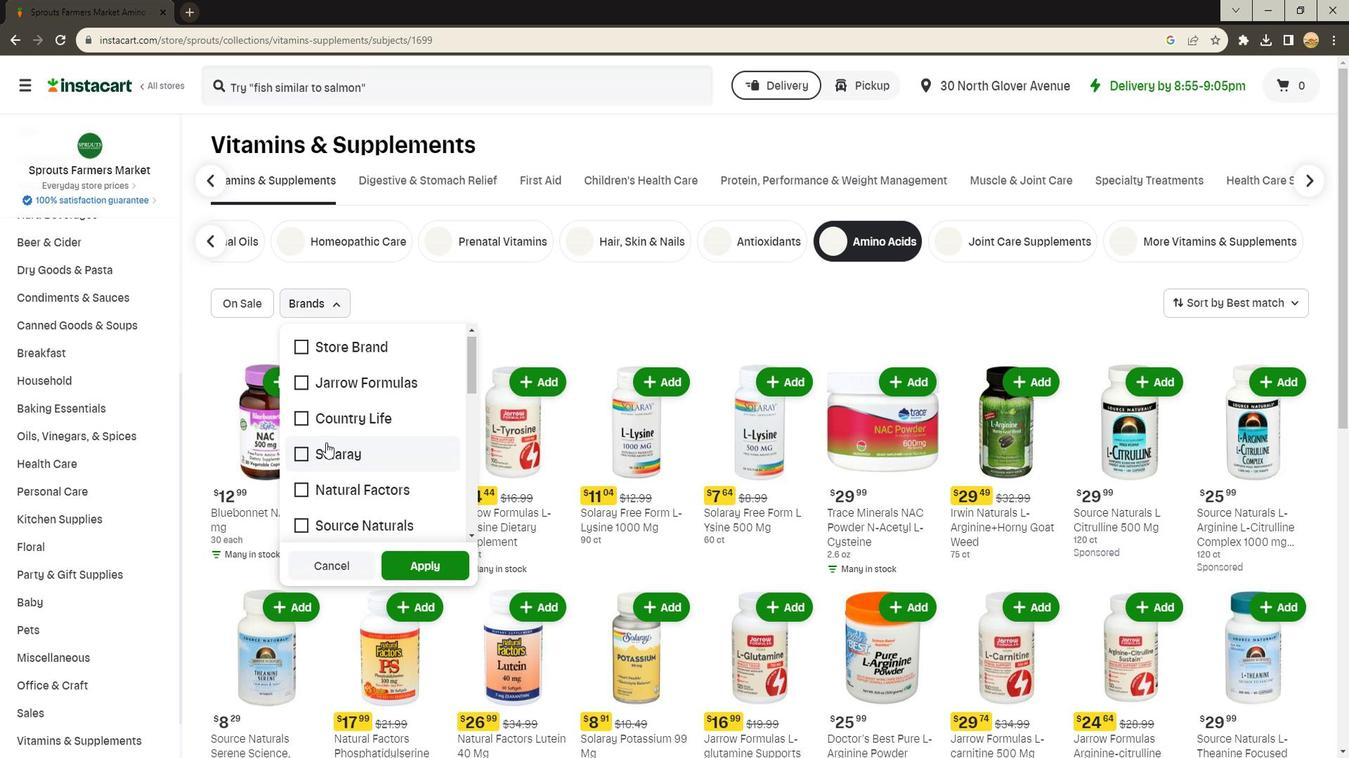 
Action: Mouse scrolled (327, 441) with delta (0, 0)
Screenshot: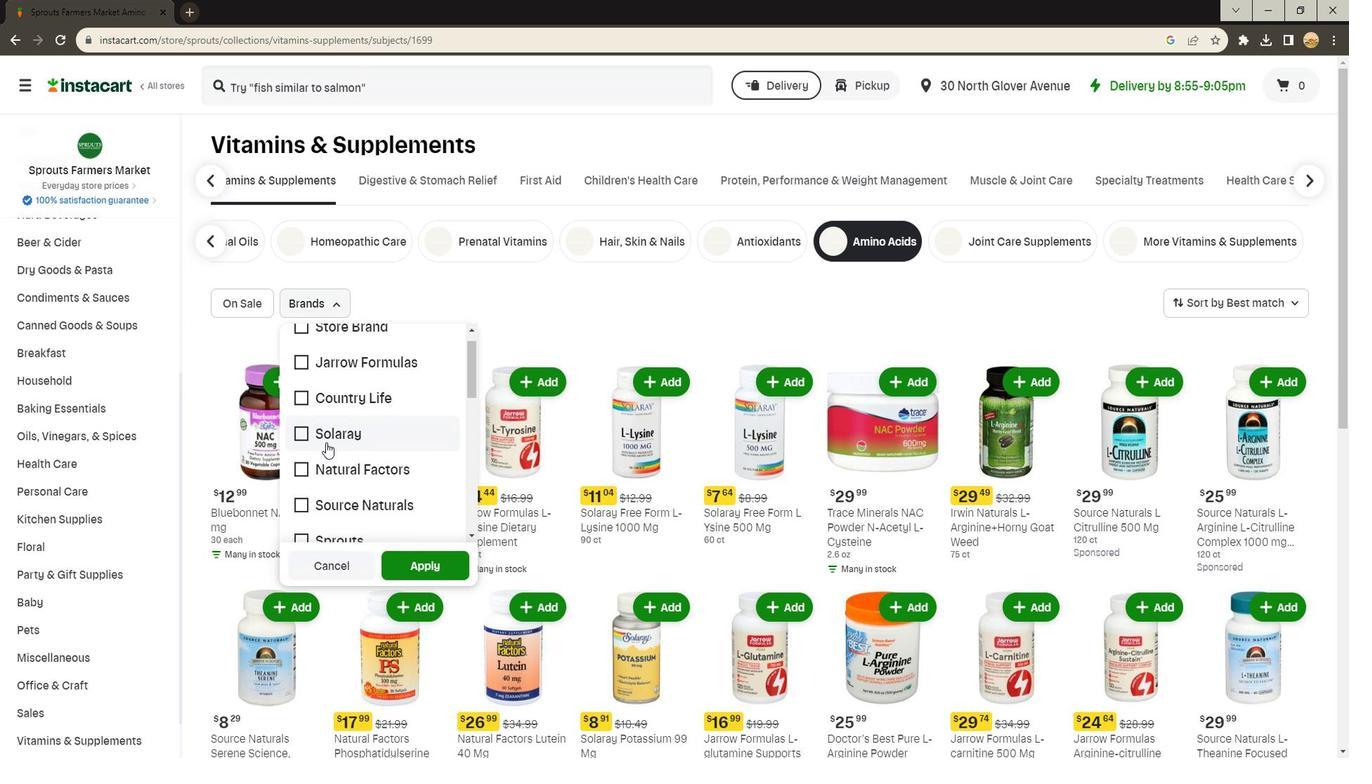 
Action: Mouse scrolled (327, 441) with delta (0, 0)
Screenshot: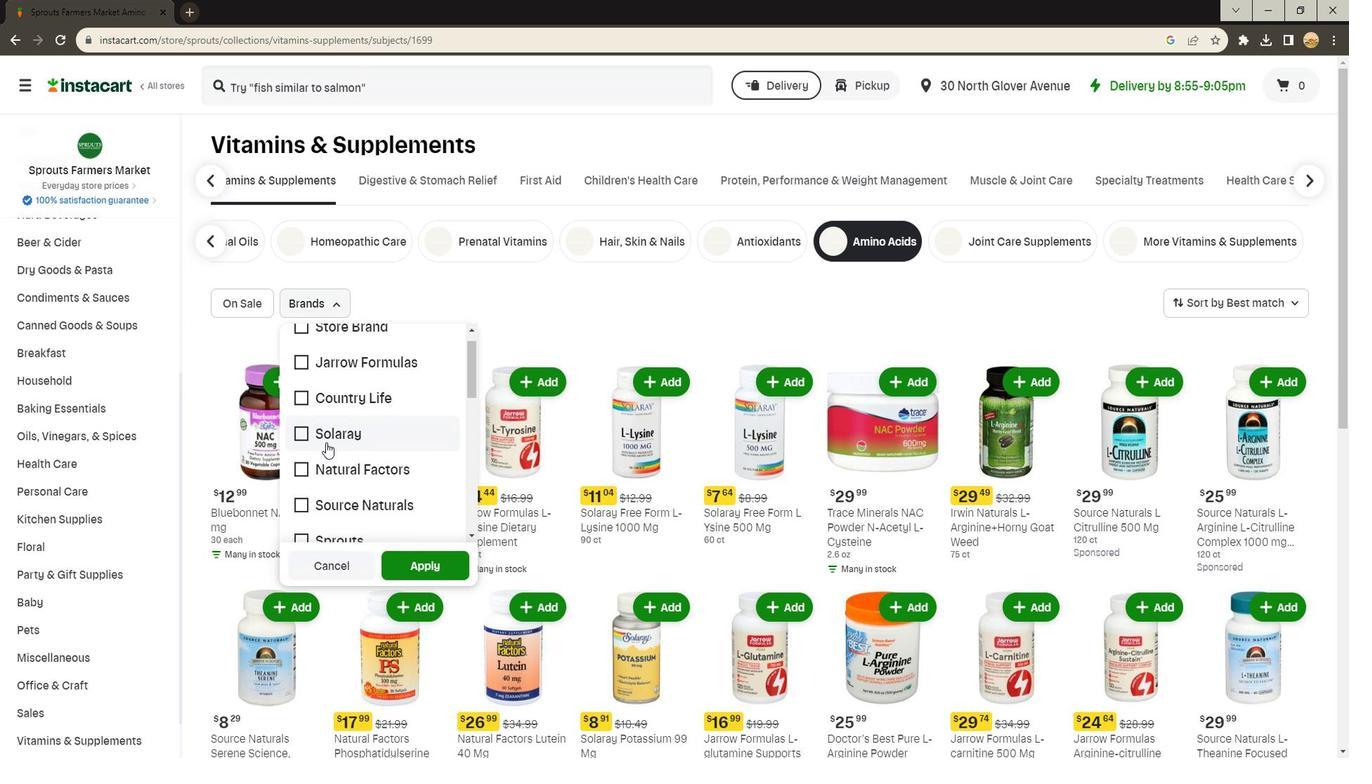 
Action: Mouse moved to (335, 490)
Screenshot: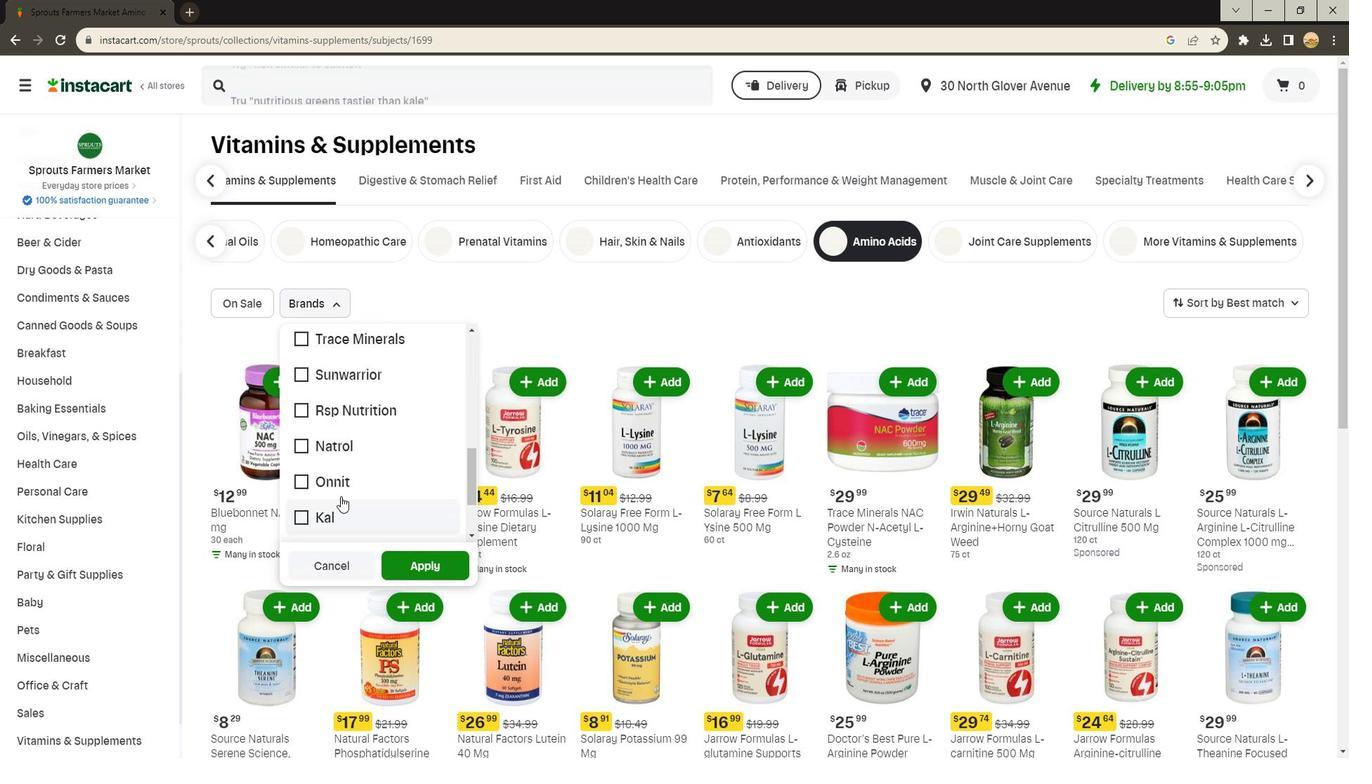 
Action: Mouse scrolled (335, 489) with delta (0, 0)
Screenshot: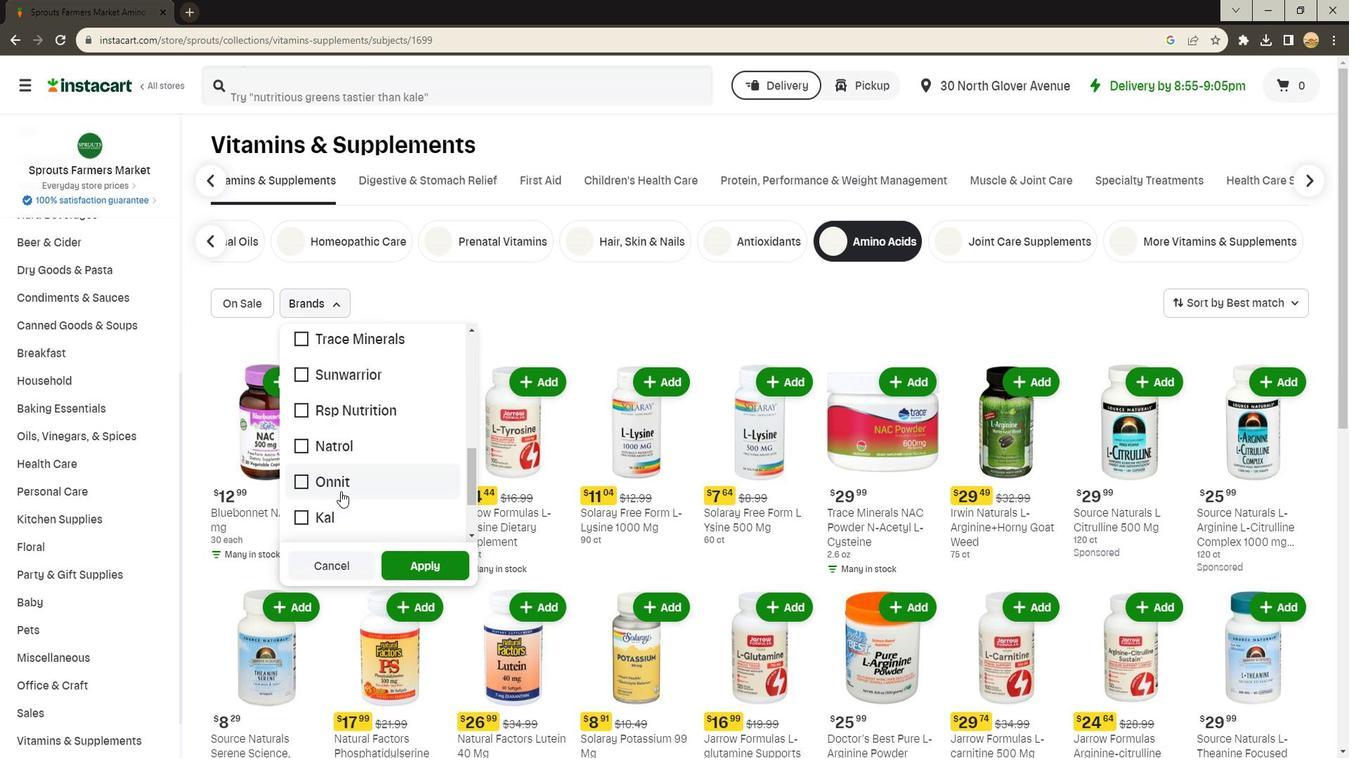 
Action: Mouse scrolled (335, 489) with delta (0, 0)
Screenshot: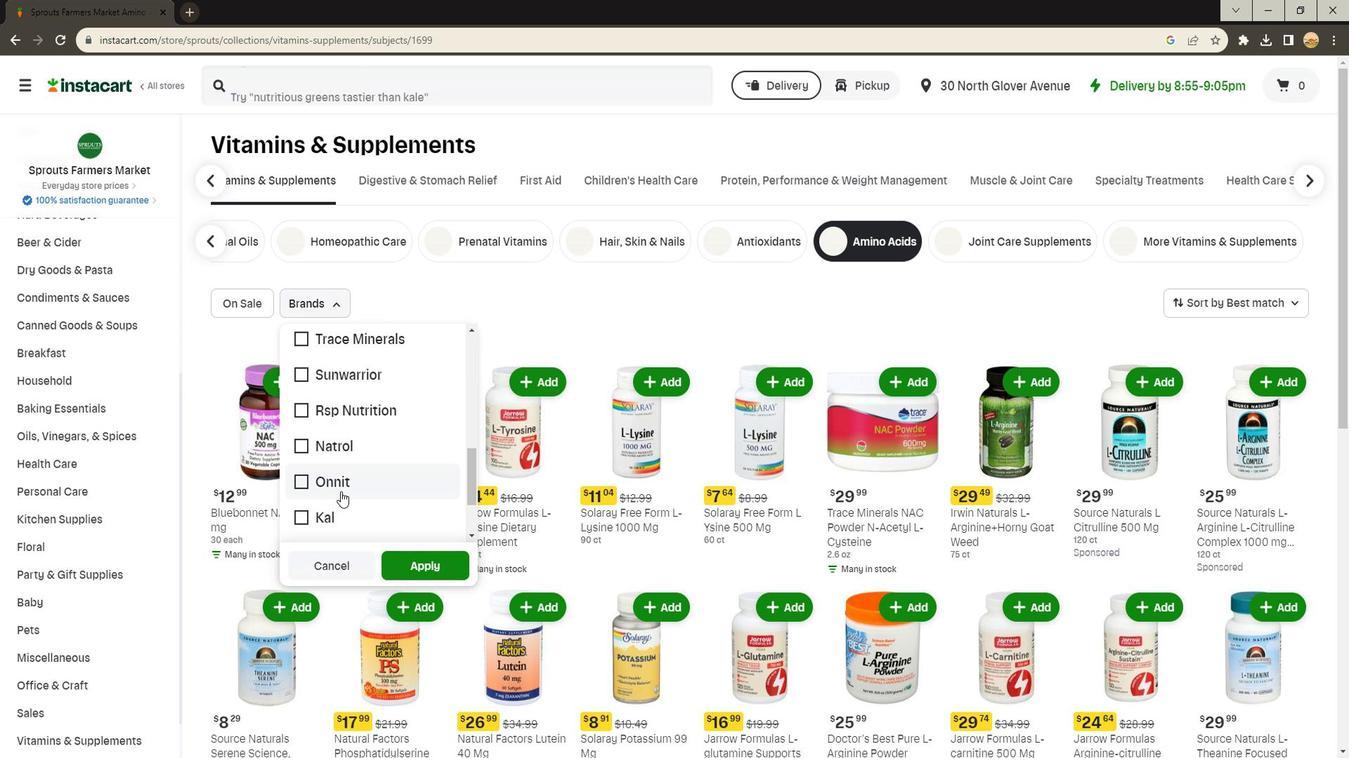 
Action: Mouse scrolled (335, 489) with delta (0, 0)
Screenshot: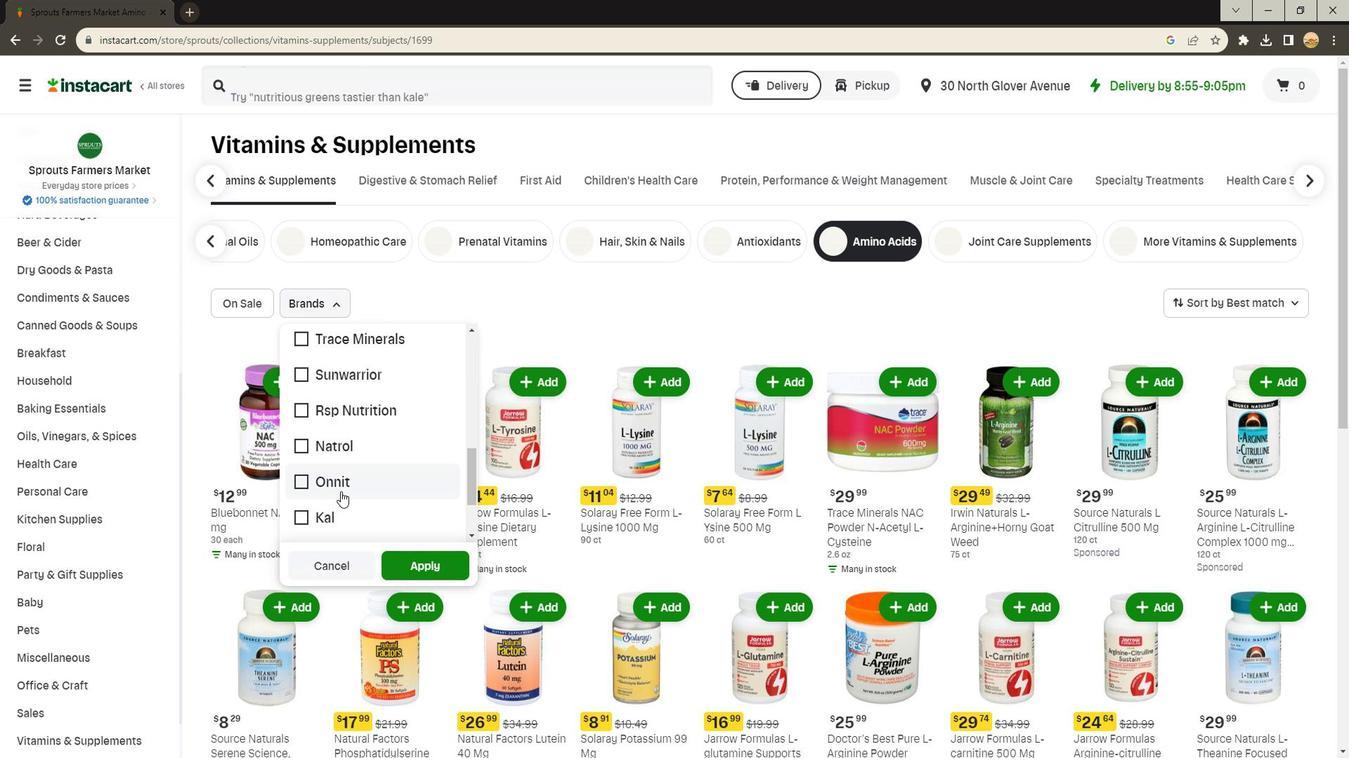 
Action: Mouse moved to (335, 489)
Screenshot: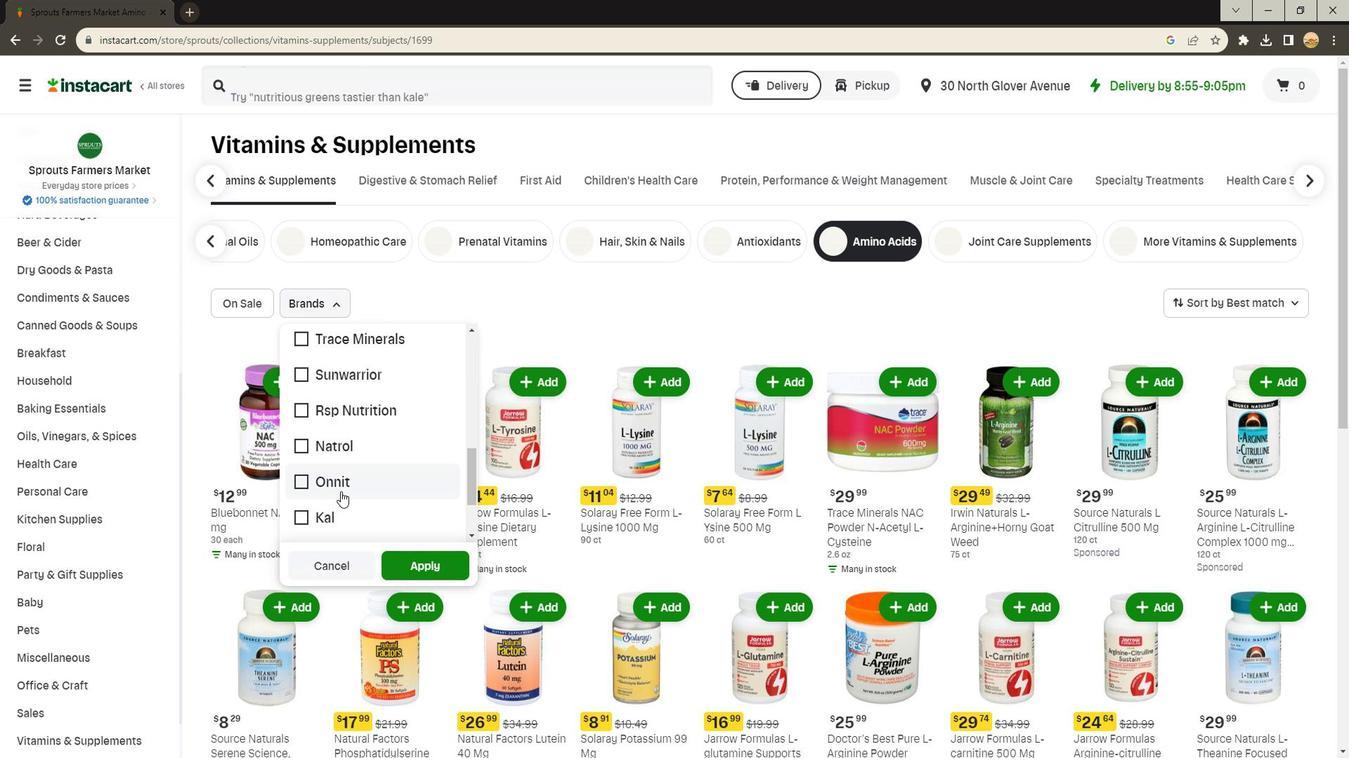 
Action: Mouse scrolled (335, 489) with delta (0, 0)
Screenshot: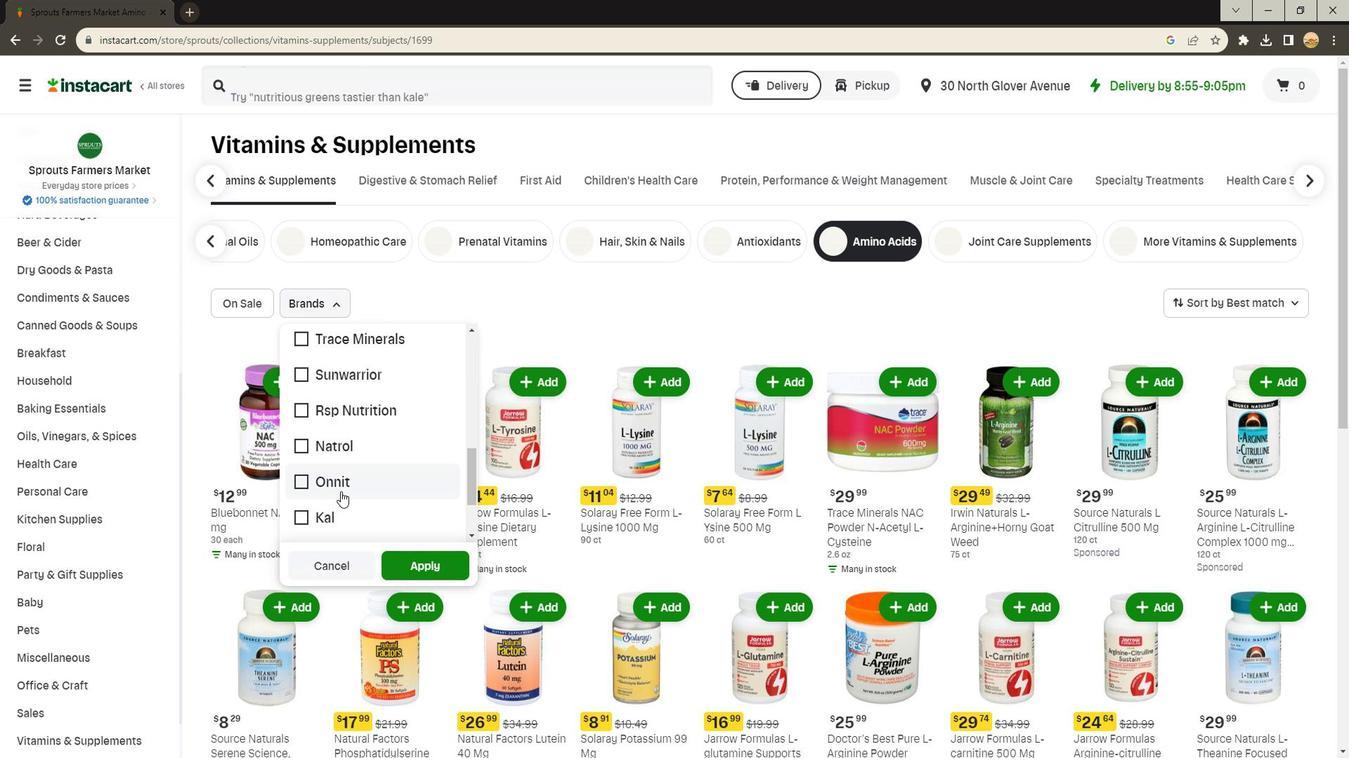 
Action: Mouse scrolled (335, 489) with delta (0, 0)
Screenshot: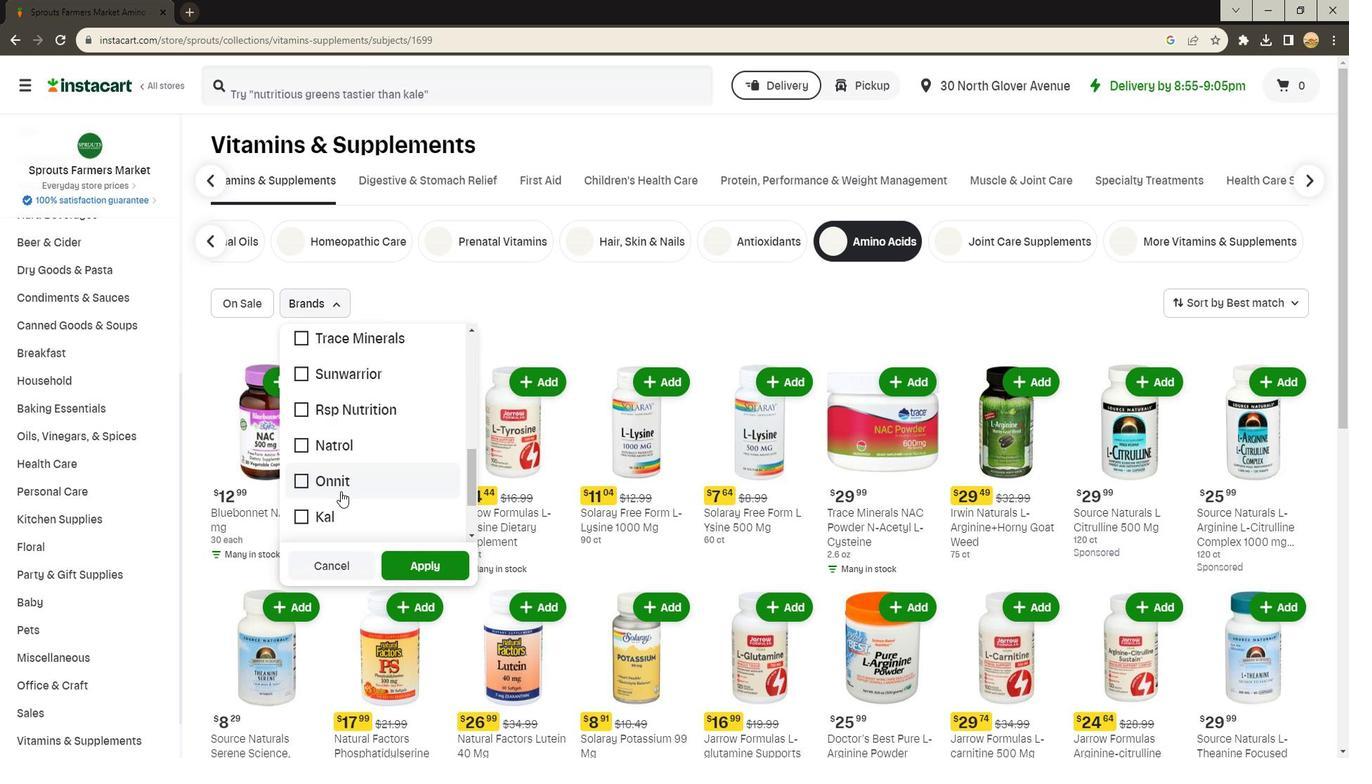 
Action: Mouse moved to (335, 488)
Screenshot: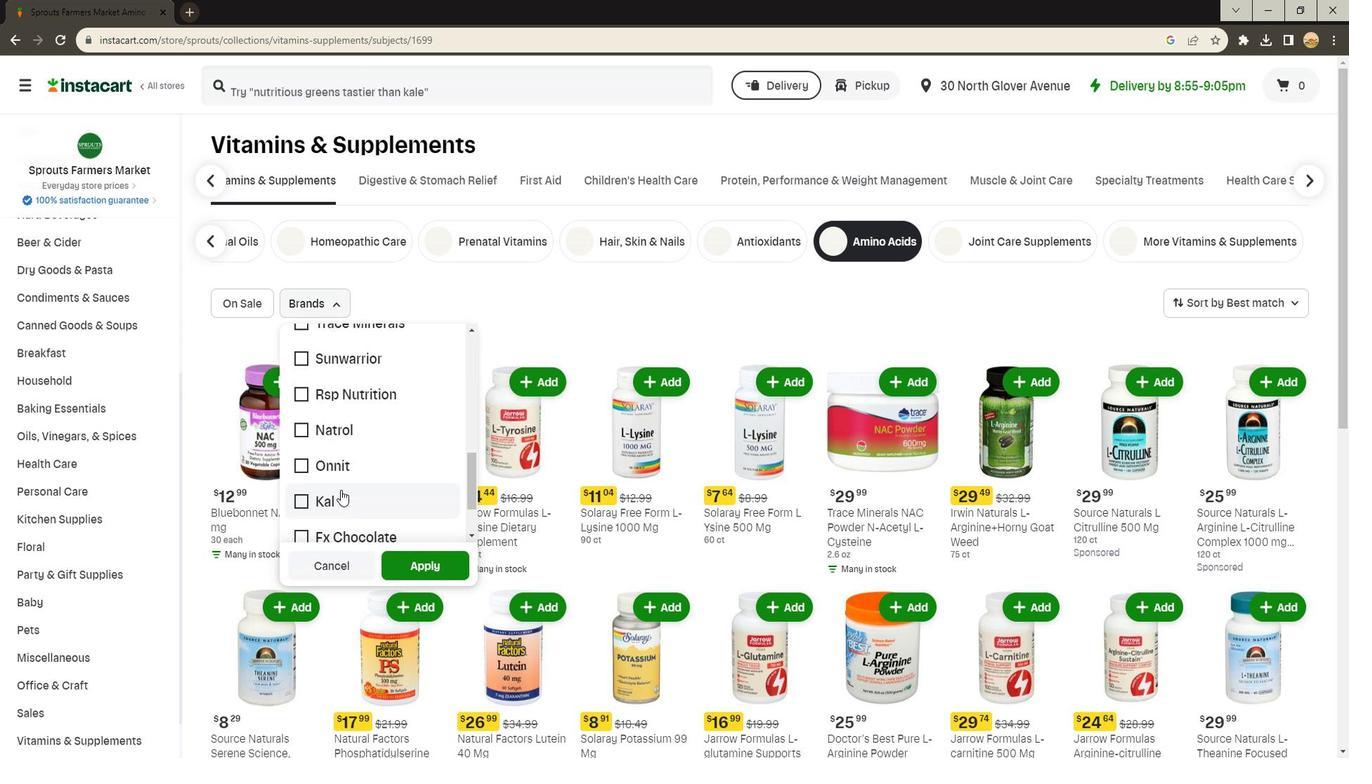
Action: Mouse scrolled (335, 487) with delta (0, 0)
Screenshot: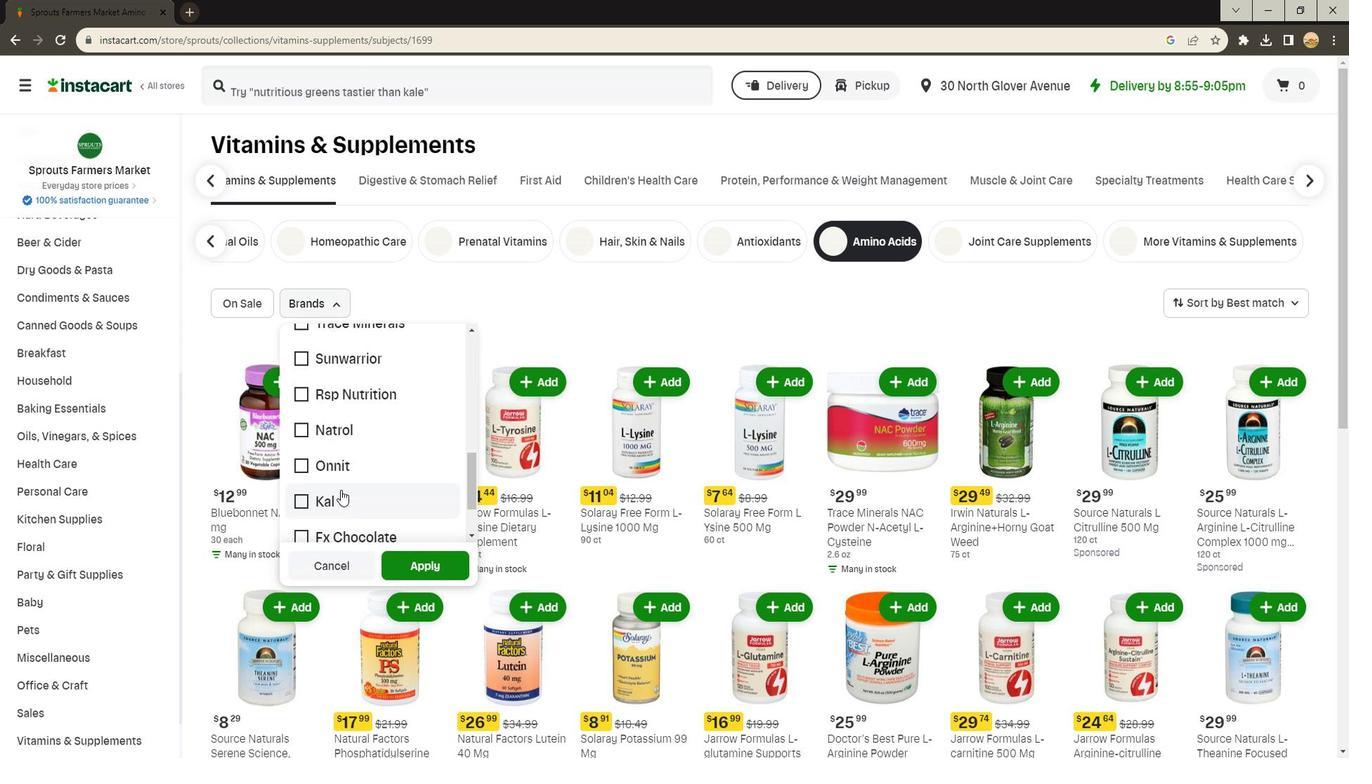 
Action: Mouse moved to (334, 487)
Screenshot: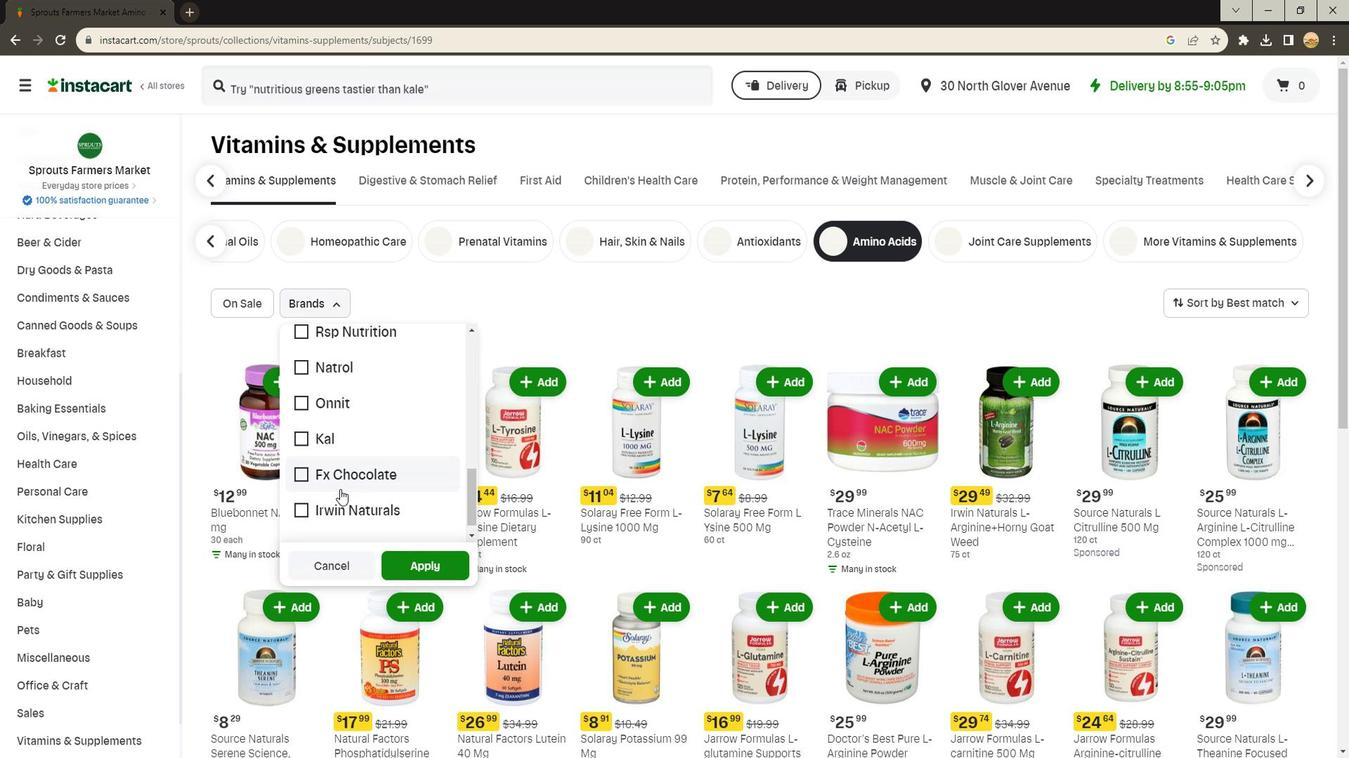 
Action: Mouse pressed left at (334, 487)
Screenshot: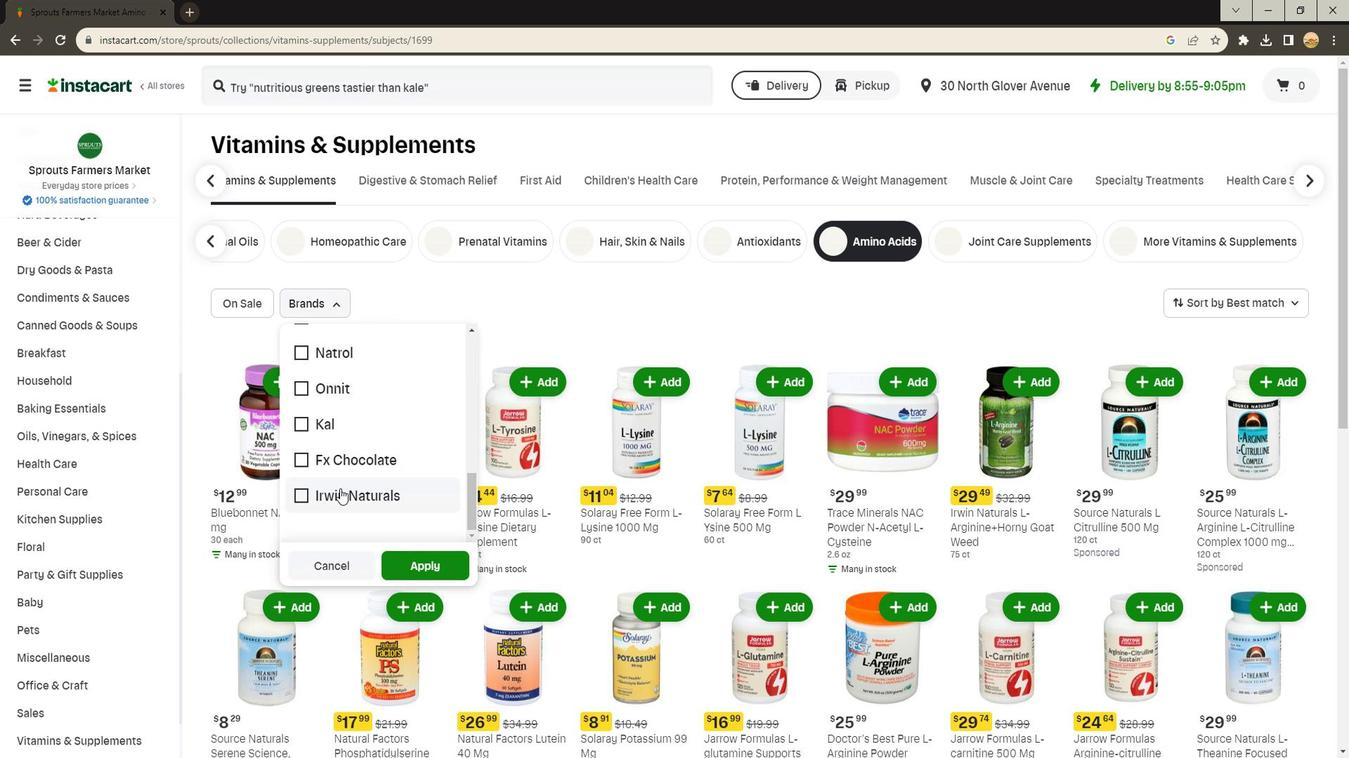 
Action: Mouse moved to (363, 566)
Screenshot: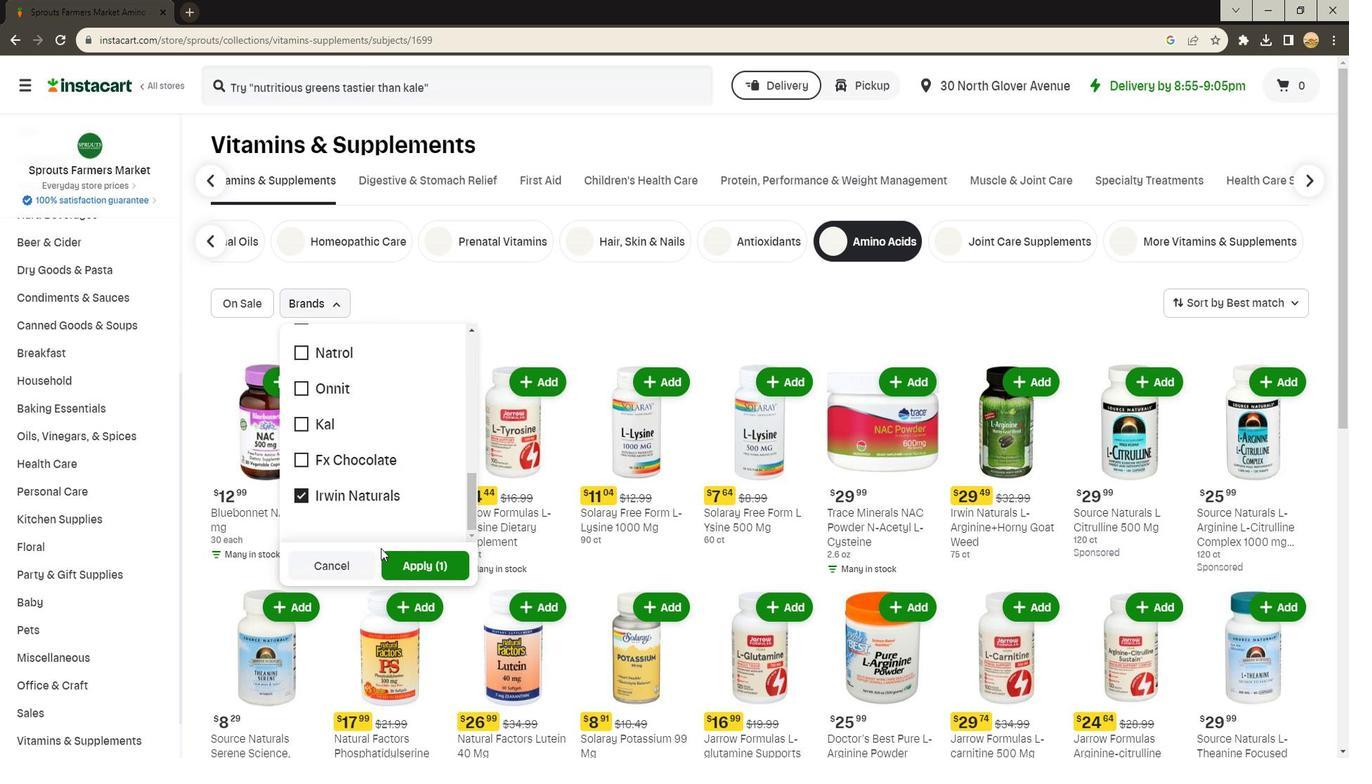 
Action: Mouse pressed left at (363, 566)
Screenshot: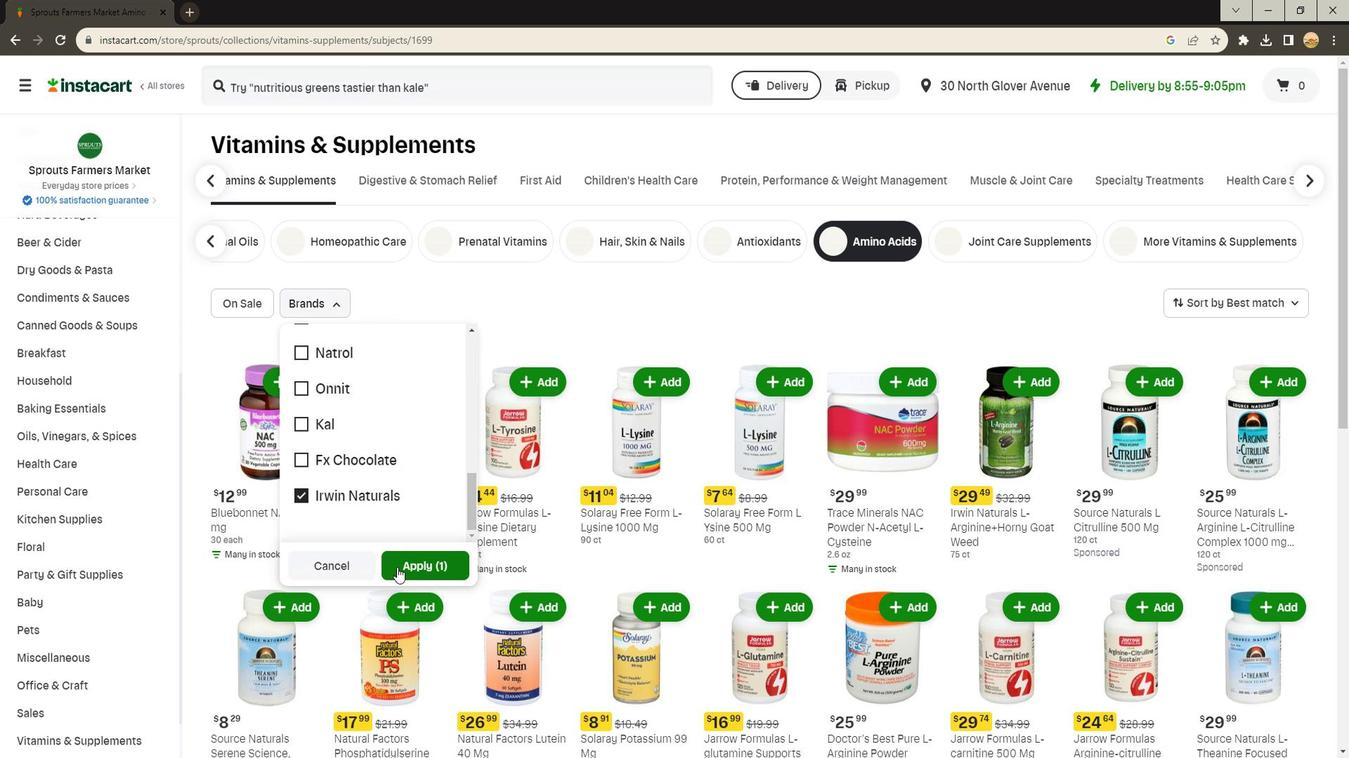 
Action: Mouse moved to (499, 361)
Screenshot: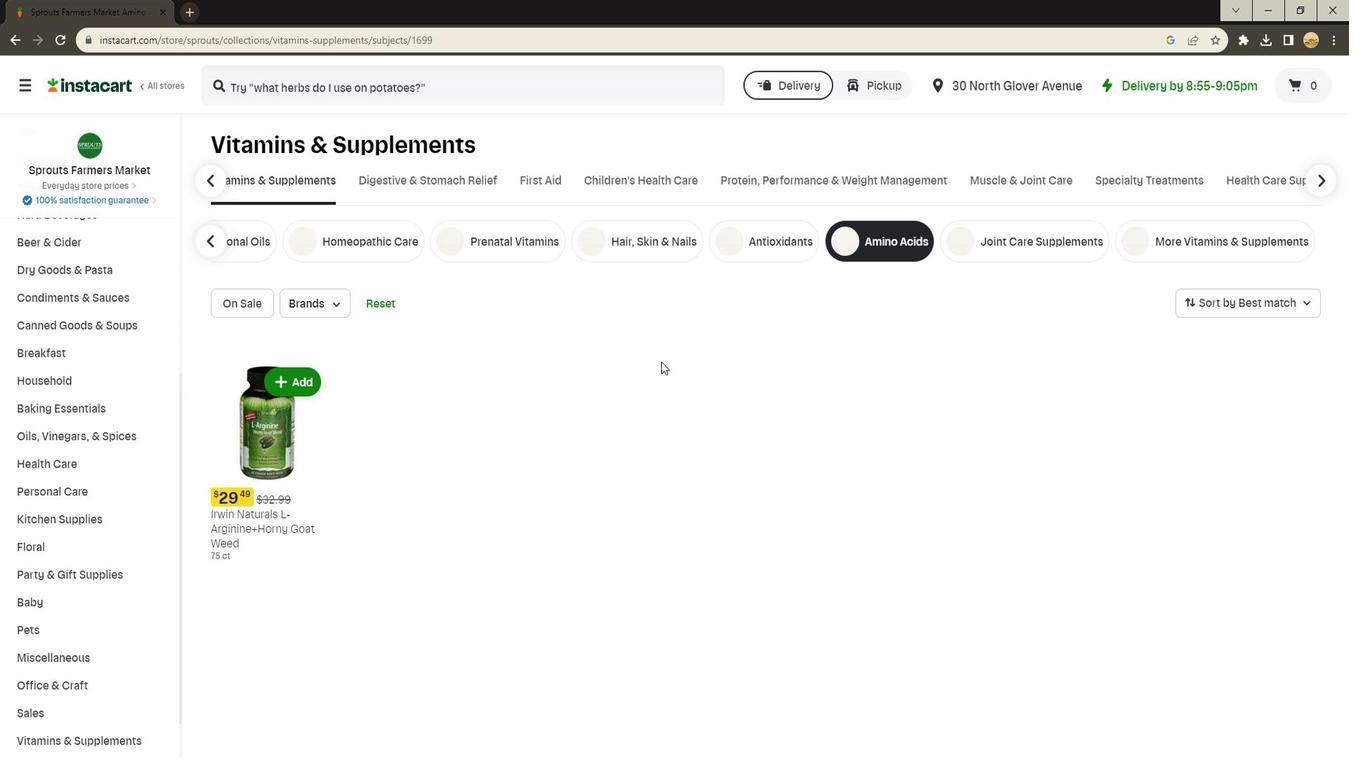 
